Task: Open Card Customer Satisfaction Survey in Board Brand Storytelling and Narrative Development to Workspace CRM Implementation and add a team member Softage.2@softage.net, a label Blue, a checklist Change Management, an attachment from your onedrive, a color Blue and finally, add a card description 'Develop and launch new customer feedback program' and a comment 'Let us approach this task with a sense of urgency and prioritize it accordingly.'. Add a start date 'Jan 06, 1900' with a due date 'Jan 13, 1900'
Action: Mouse moved to (135, 64)
Screenshot: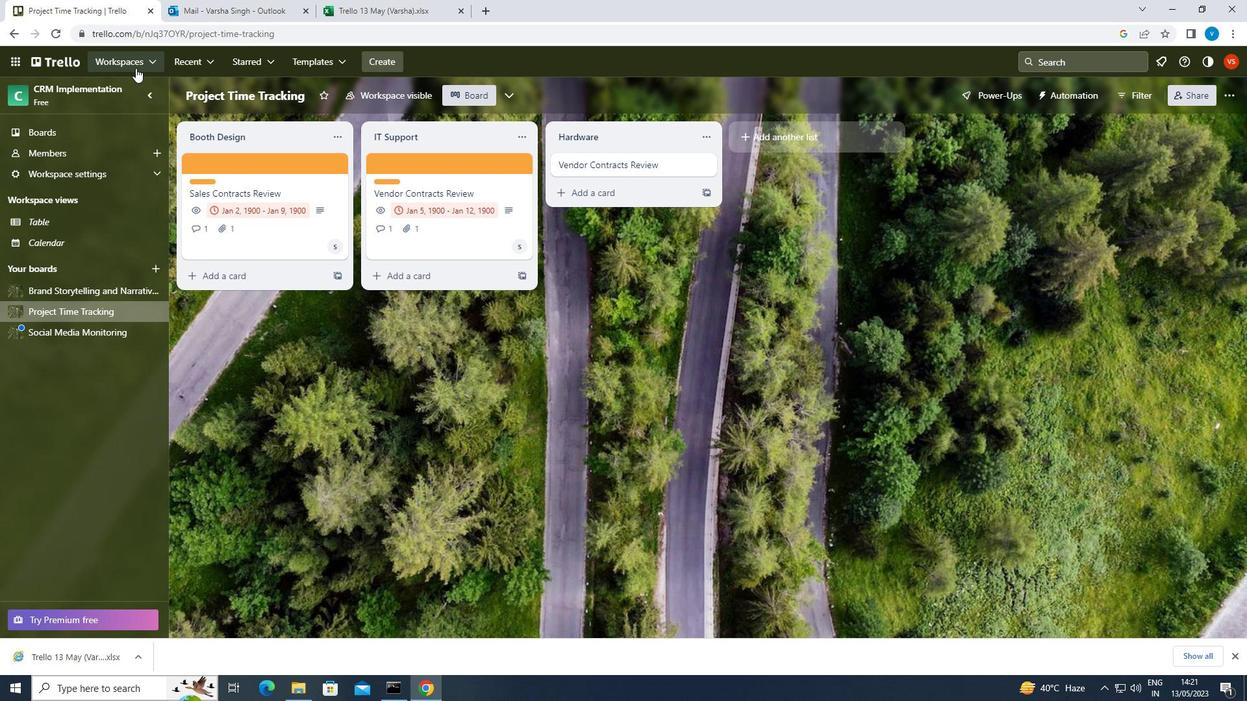 
Action: Mouse pressed left at (135, 64)
Screenshot: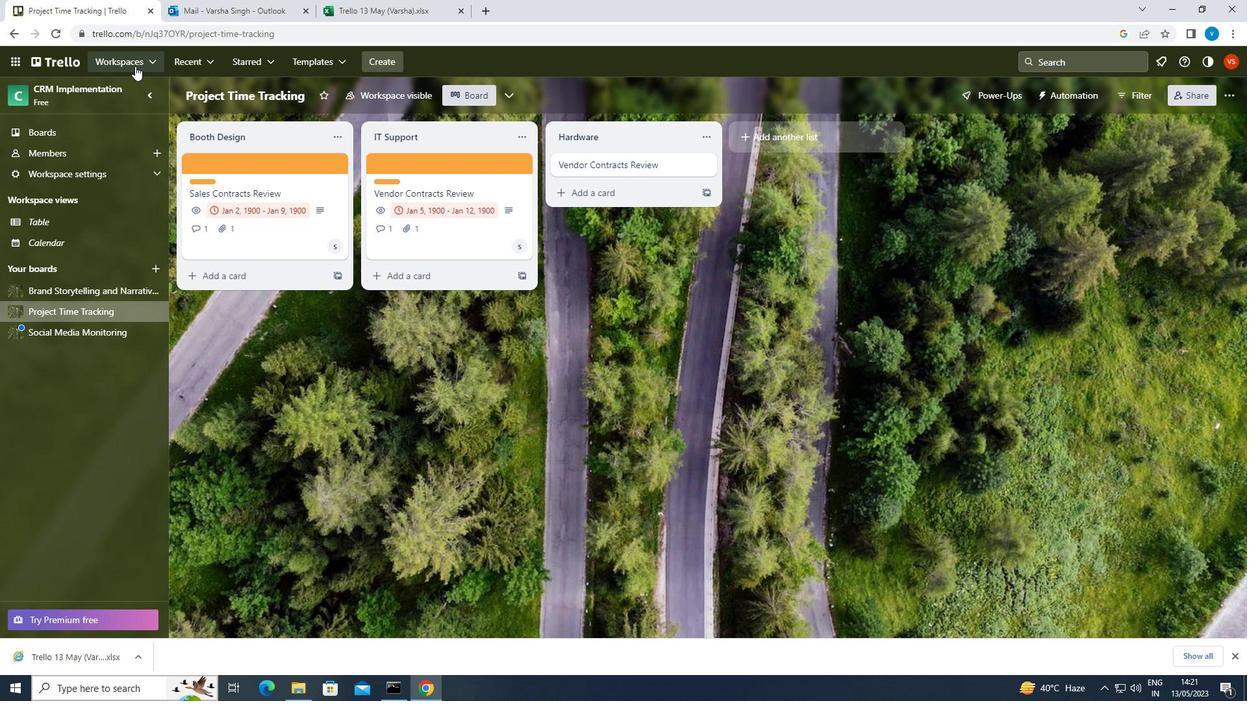 
Action: Mouse moved to (144, 478)
Screenshot: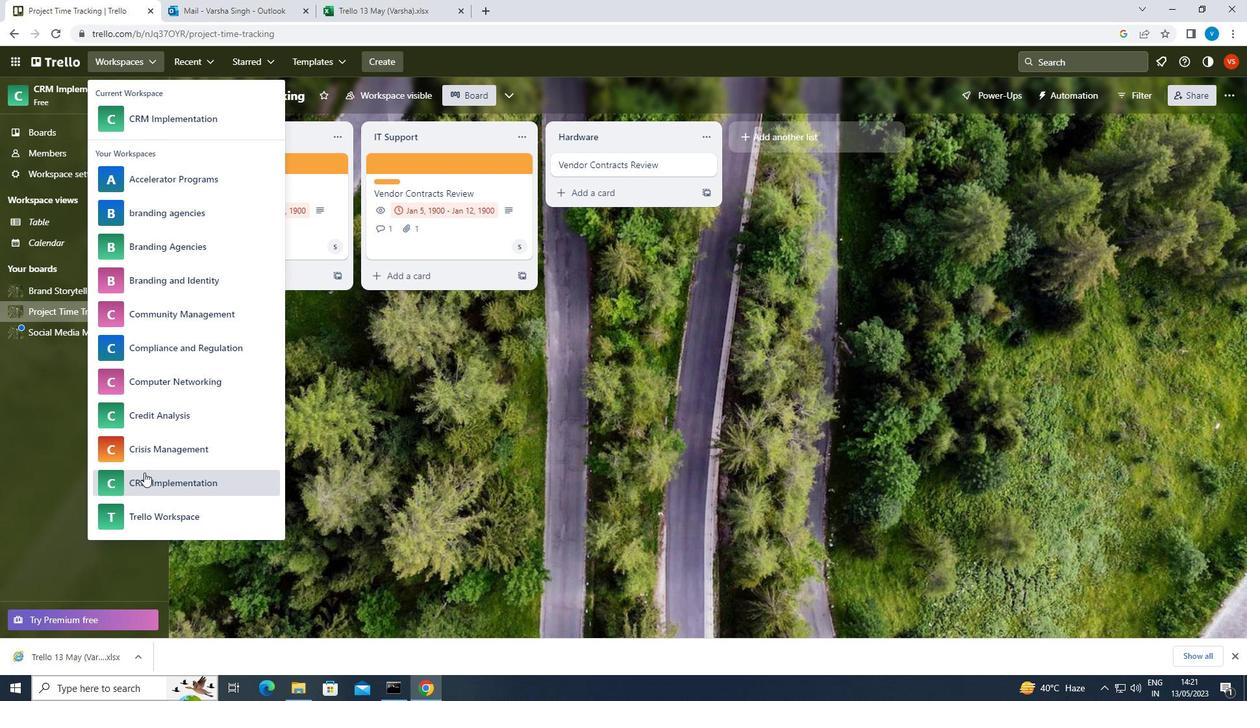 
Action: Mouse pressed left at (144, 478)
Screenshot: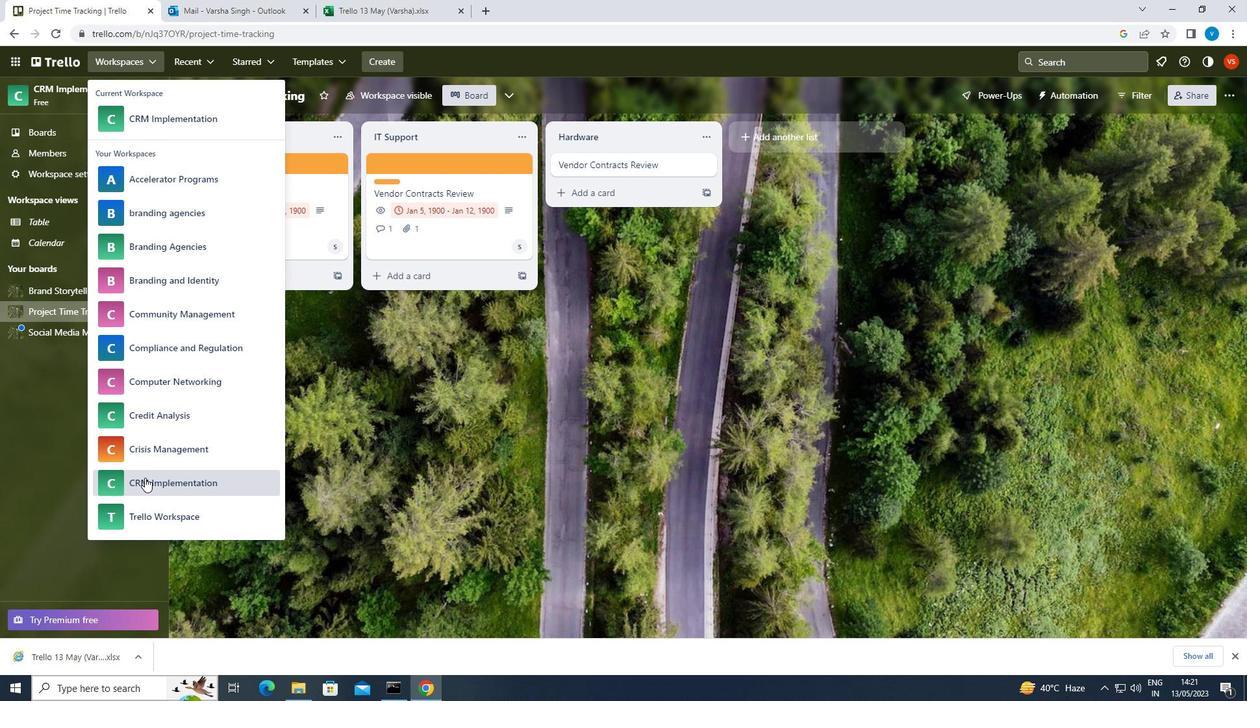 
Action: Mouse moved to (928, 546)
Screenshot: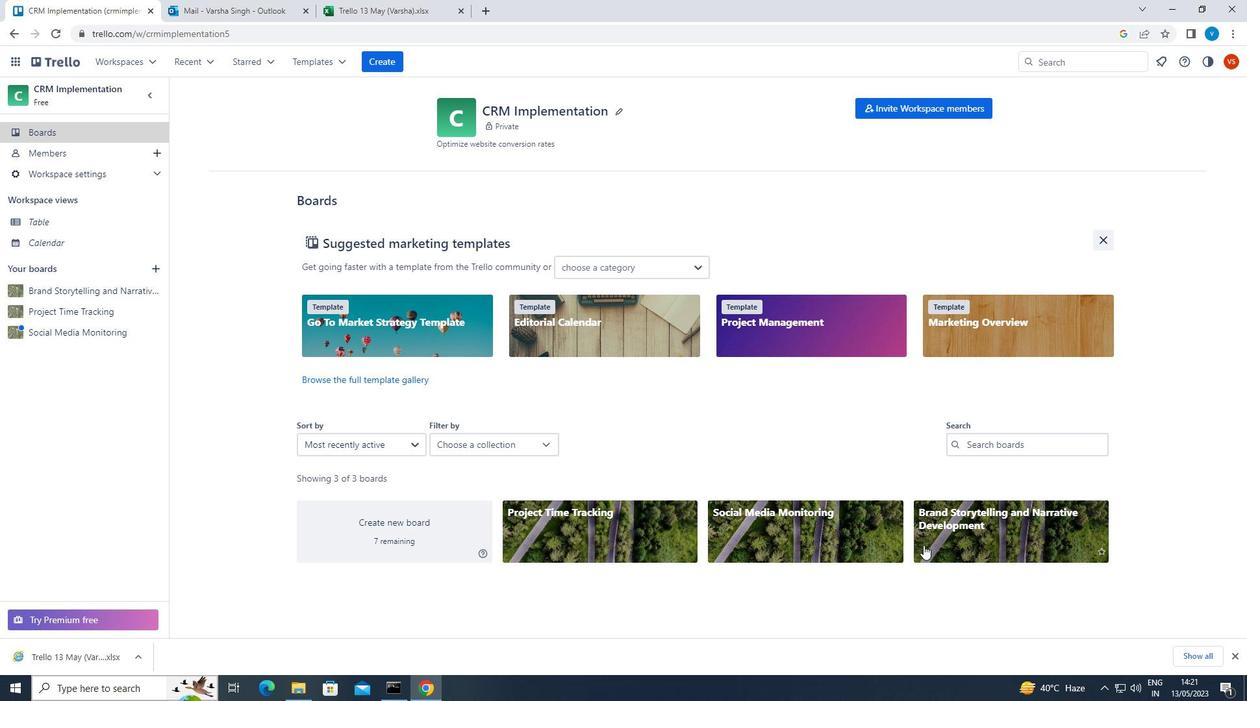 
Action: Mouse pressed left at (928, 546)
Screenshot: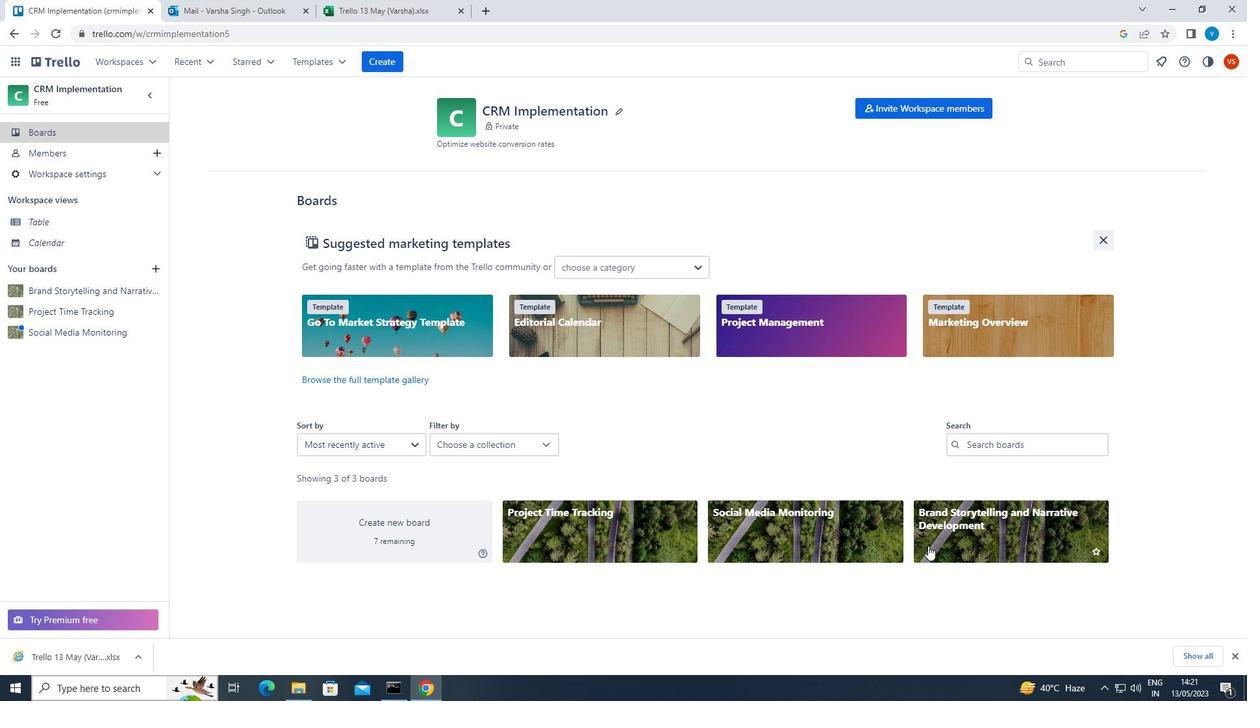 
Action: Mouse moved to (446, 159)
Screenshot: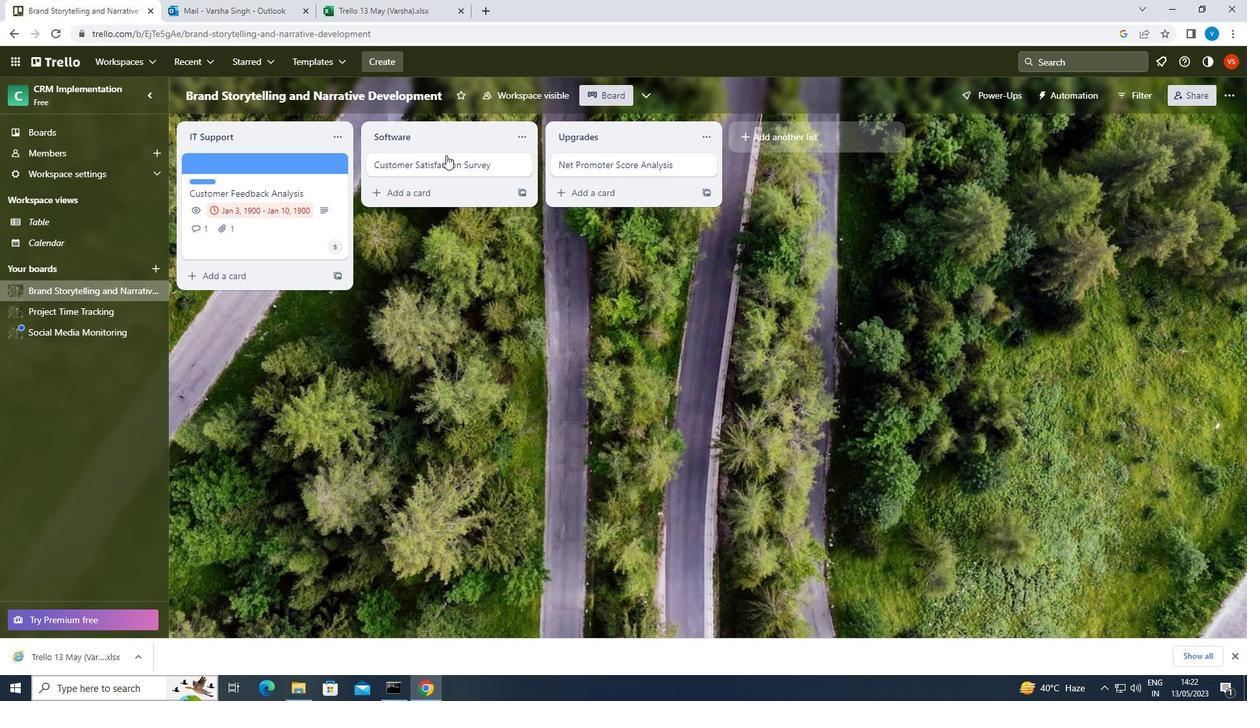 
Action: Mouse pressed left at (446, 159)
Screenshot: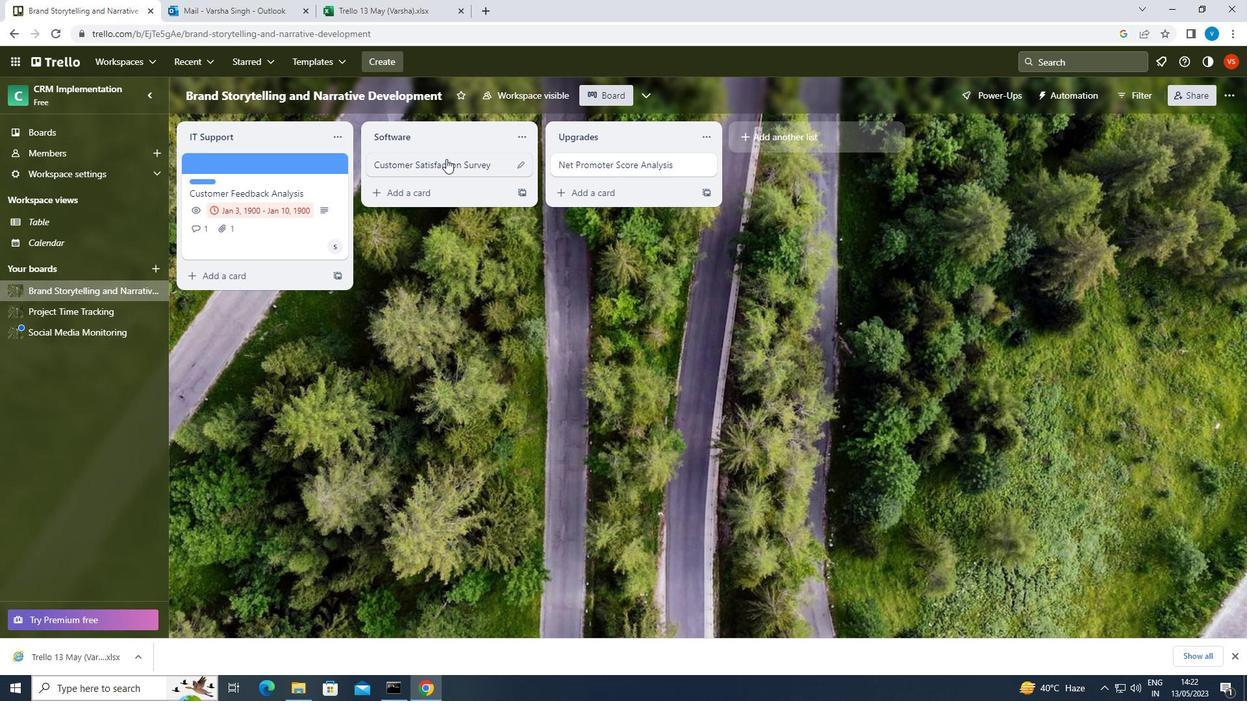 
Action: Mouse moved to (775, 209)
Screenshot: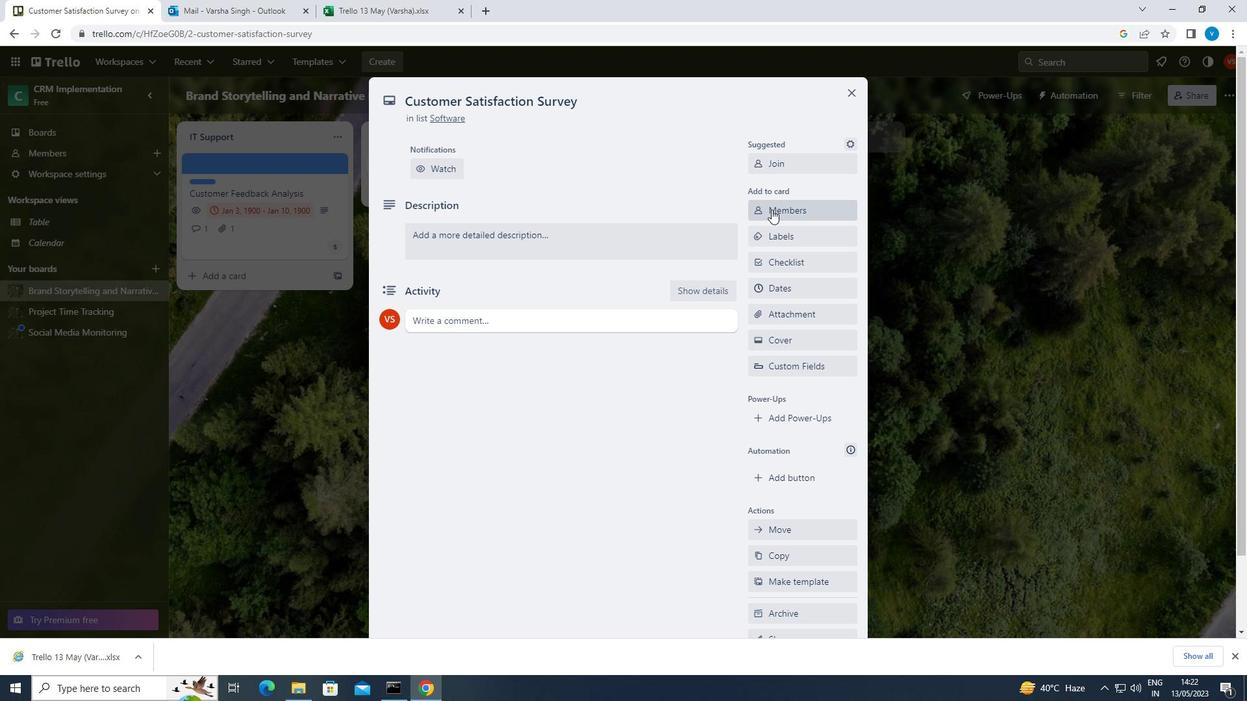 
Action: Mouse pressed left at (775, 209)
Screenshot: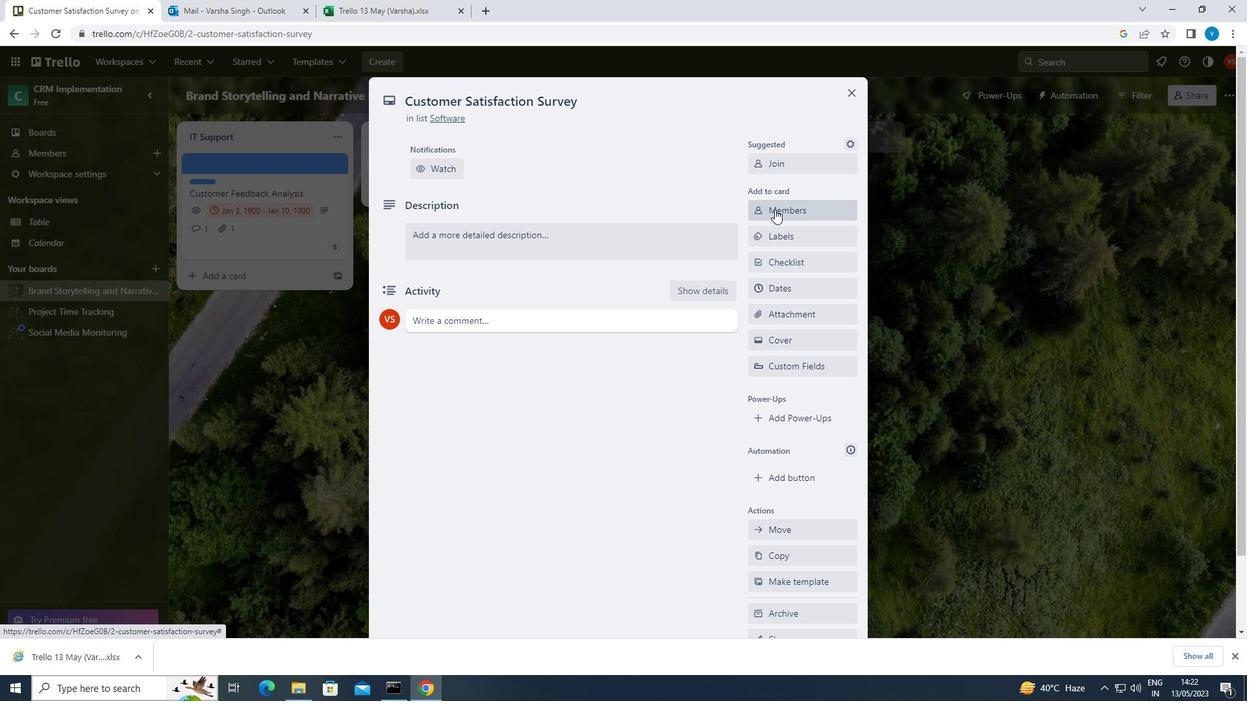 
Action: Key pressed <Key.shift>SOFTAGE.2<Key.shift>@SOFTAGE.NET
Screenshot: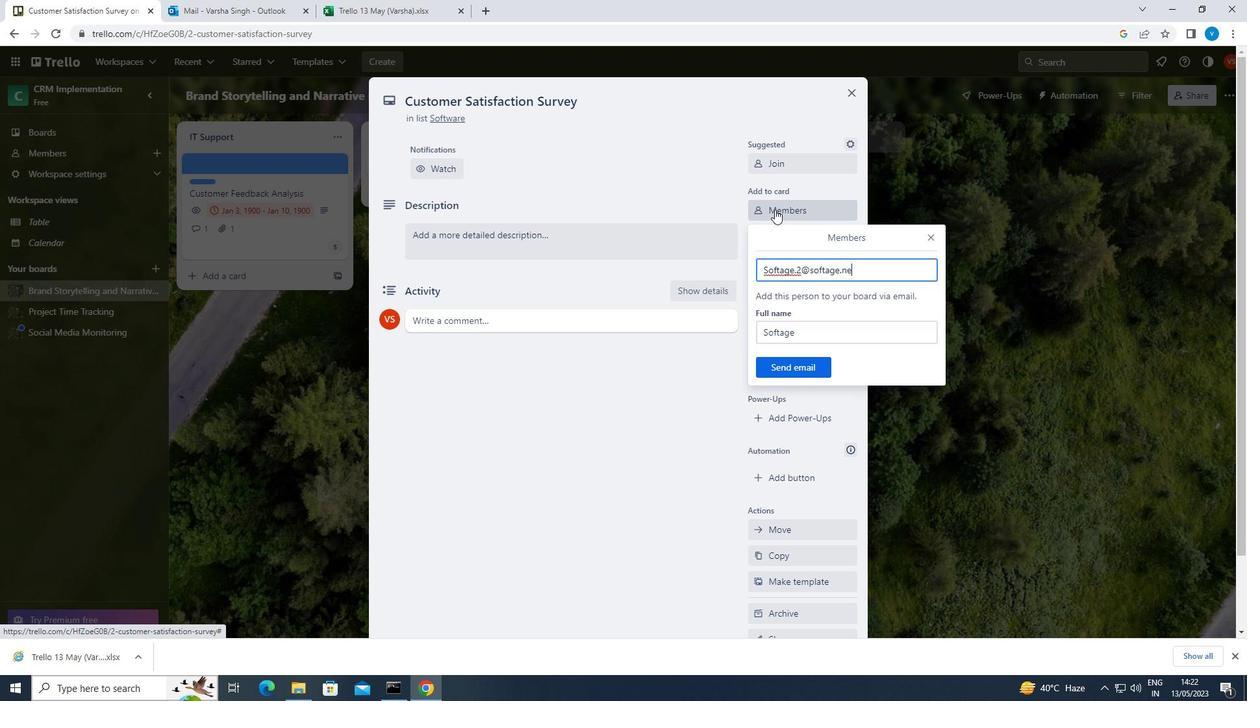 
Action: Mouse moved to (791, 363)
Screenshot: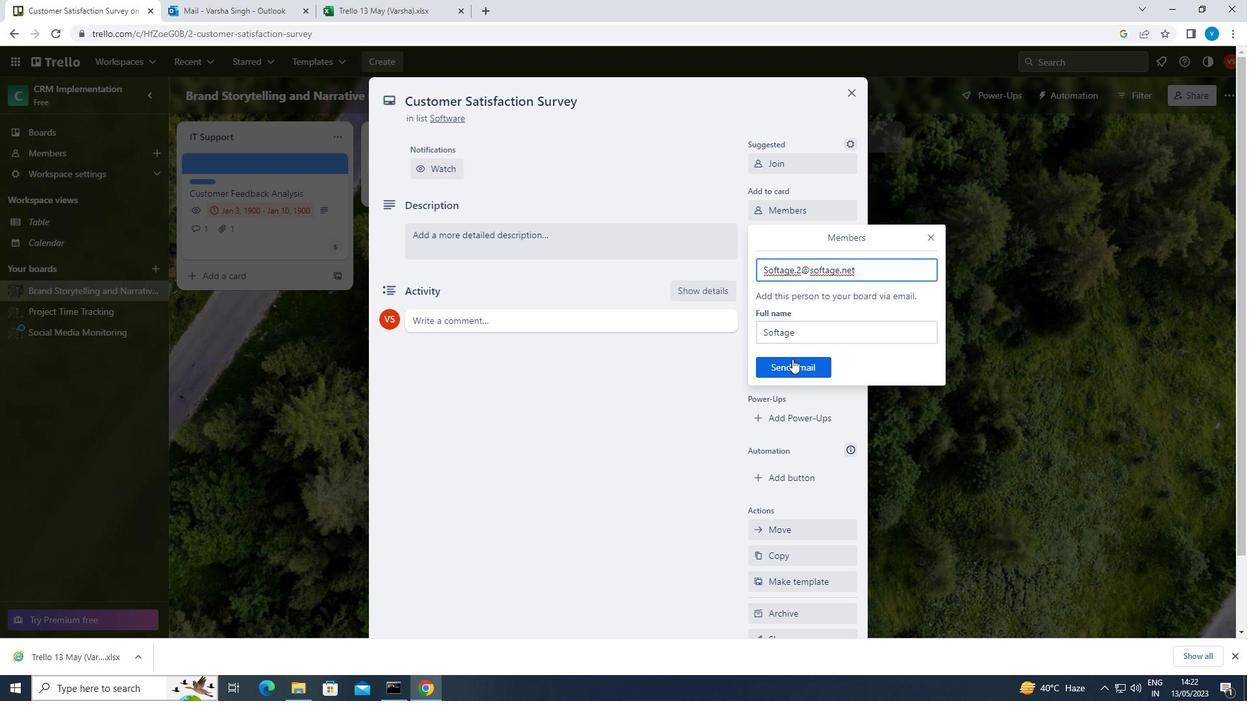 
Action: Mouse pressed left at (791, 363)
Screenshot: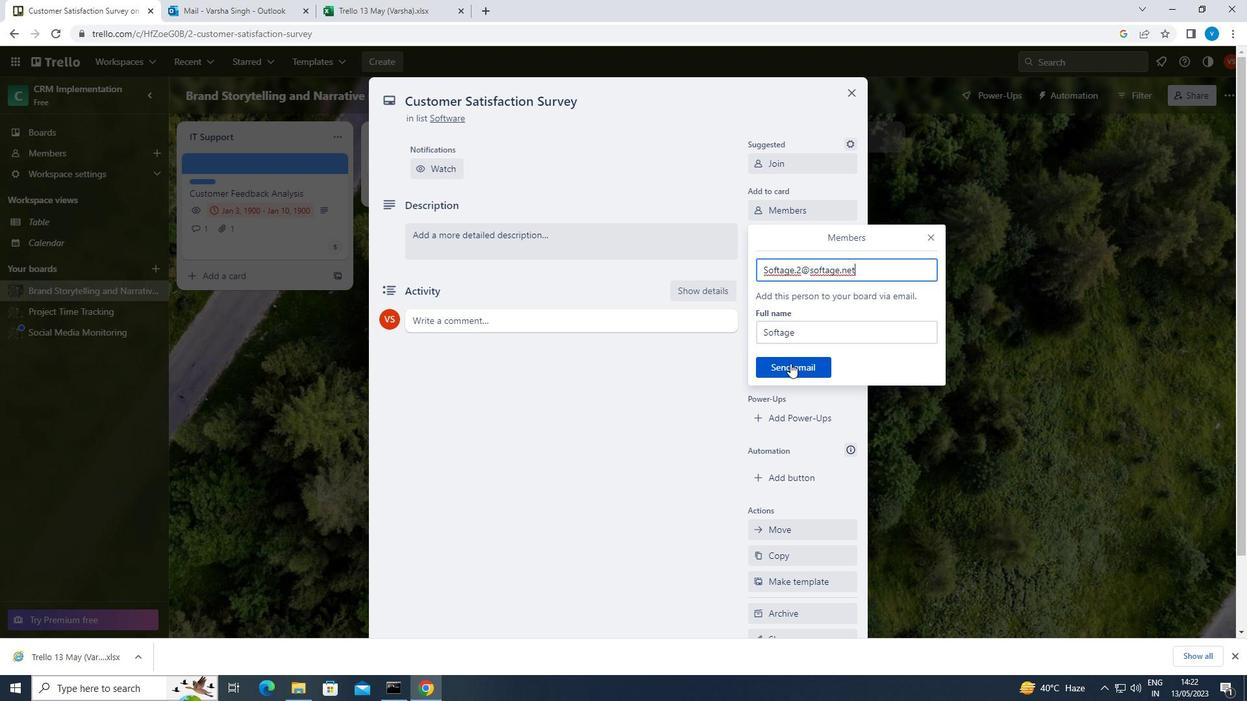 
Action: Mouse moved to (806, 235)
Screenshot: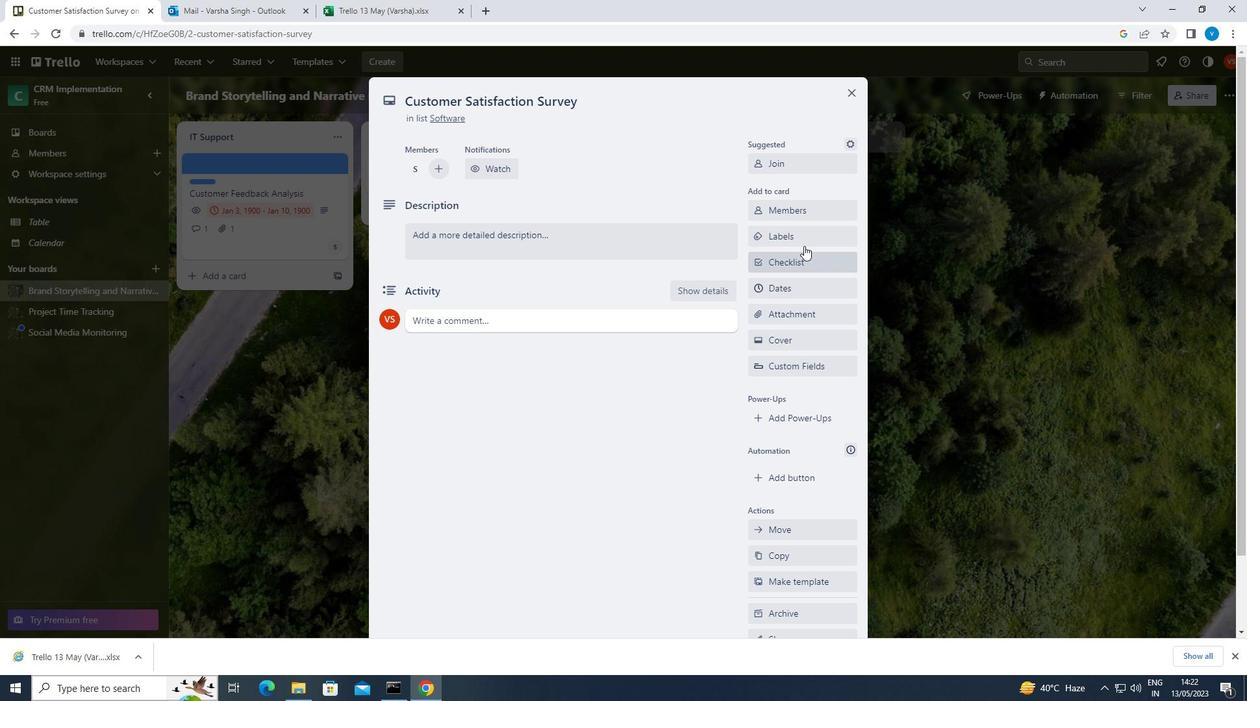
Action: Mouse pressed left at (806, 235)
Screenshot: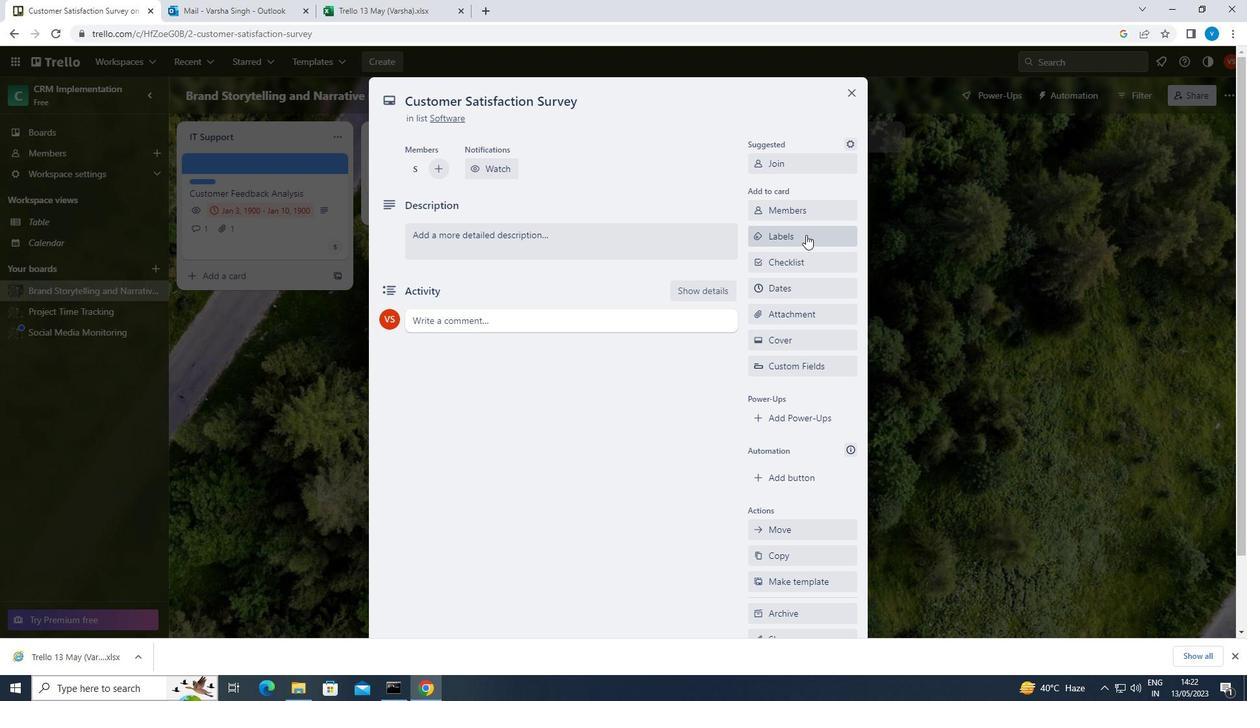 
Action: Mouse moved to (817, 451)
Screenshot: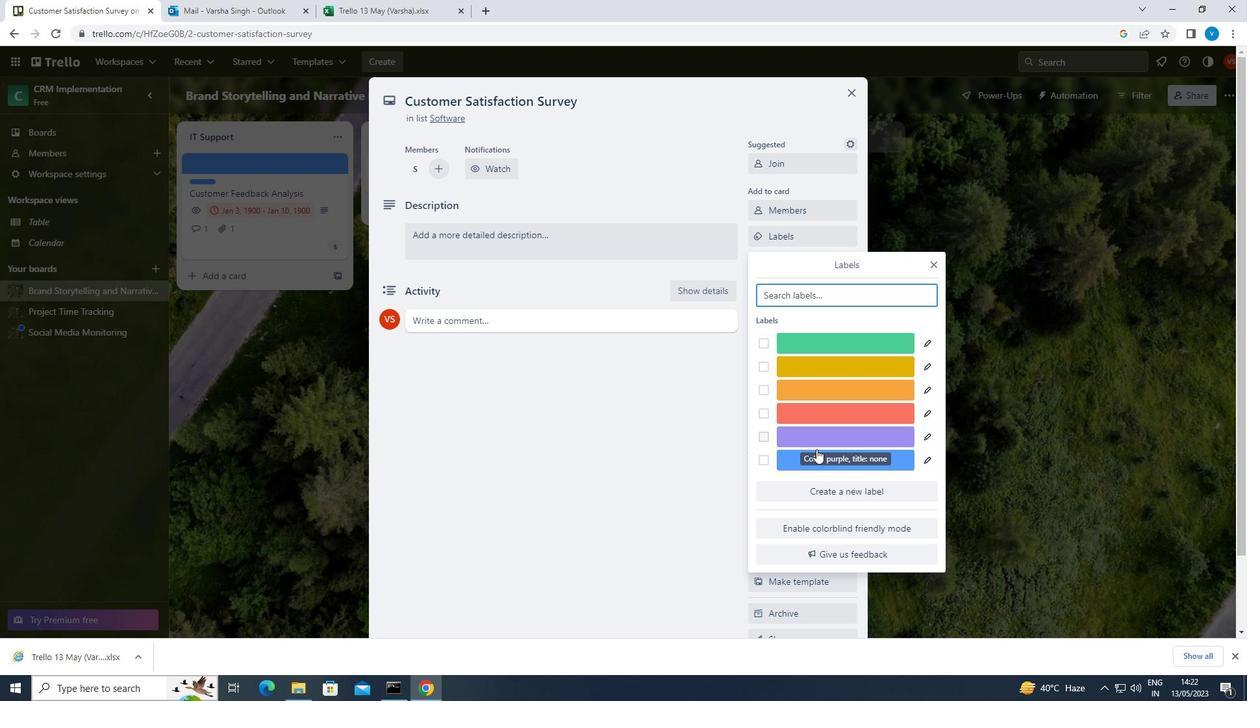 
Action: Mouse pressed left at (817, 451)
Screenshot: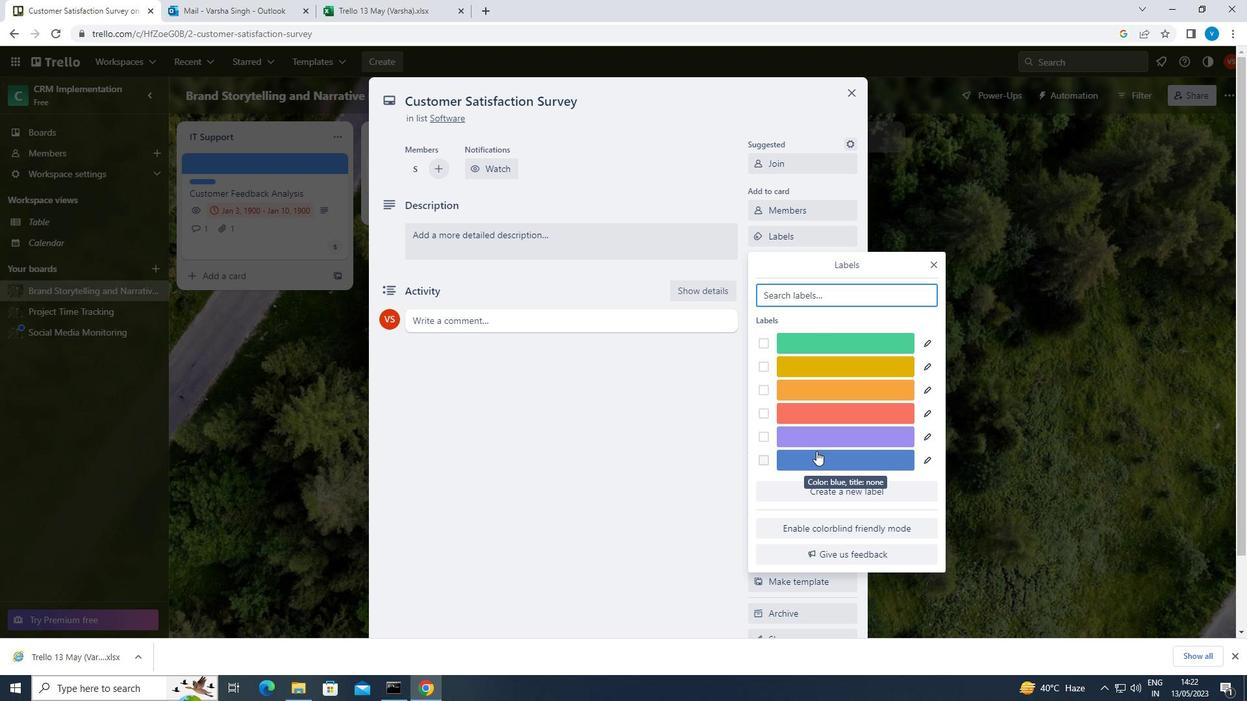 
Action: Mouse moved to (931, 268)
Screenshot: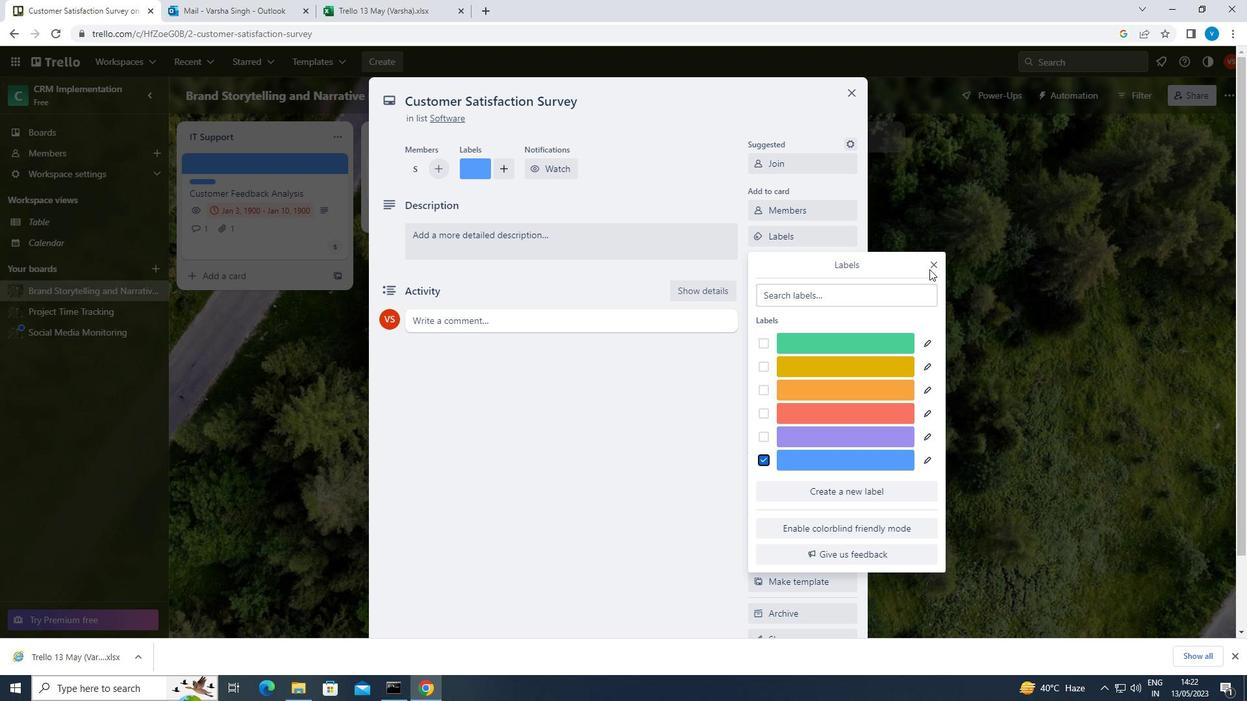 
Action: Mouse pressed left at (931, 268)
Screenshot: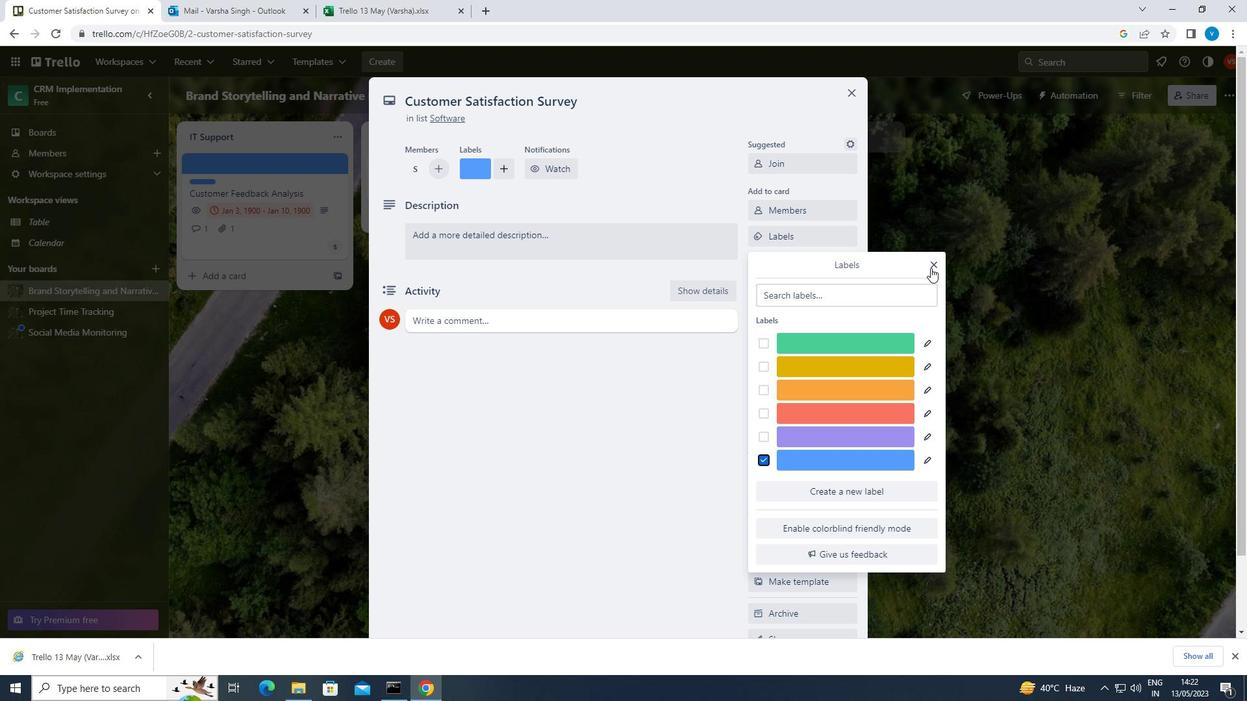 
Action: Mouse moved to (833, 259)
Screenshot: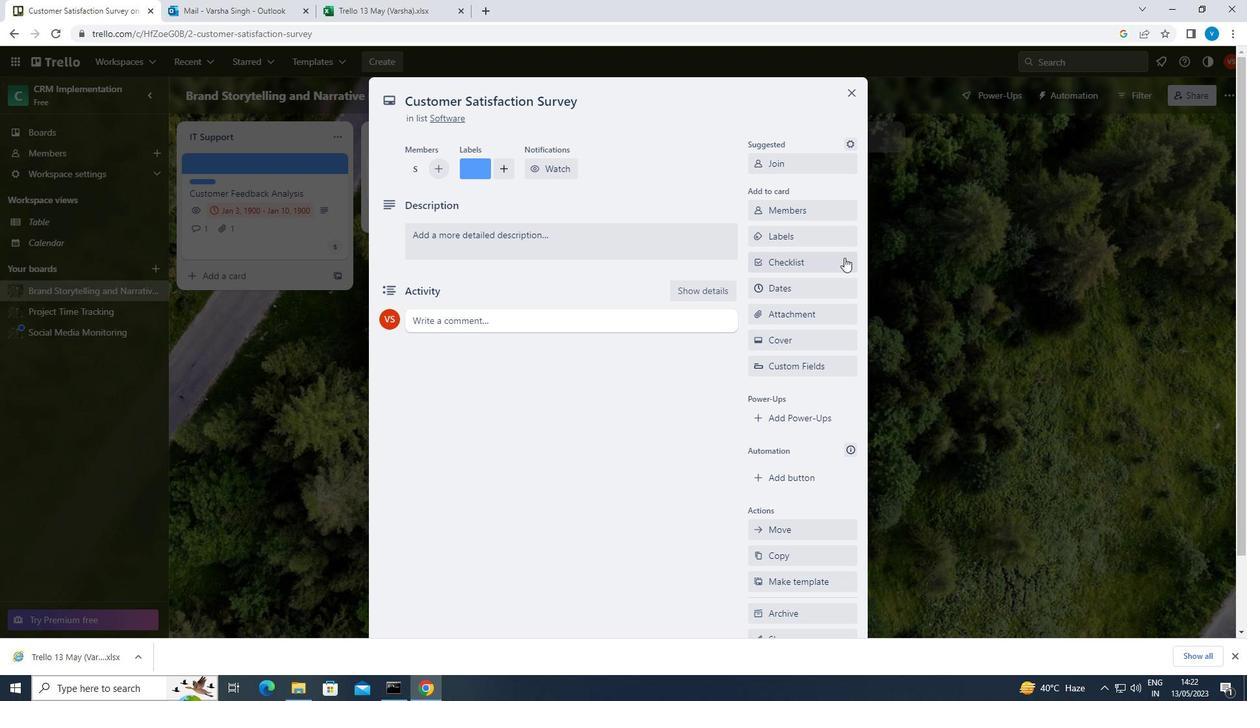 
Action: Mouse pressed left at (833, 259)
Screenshot: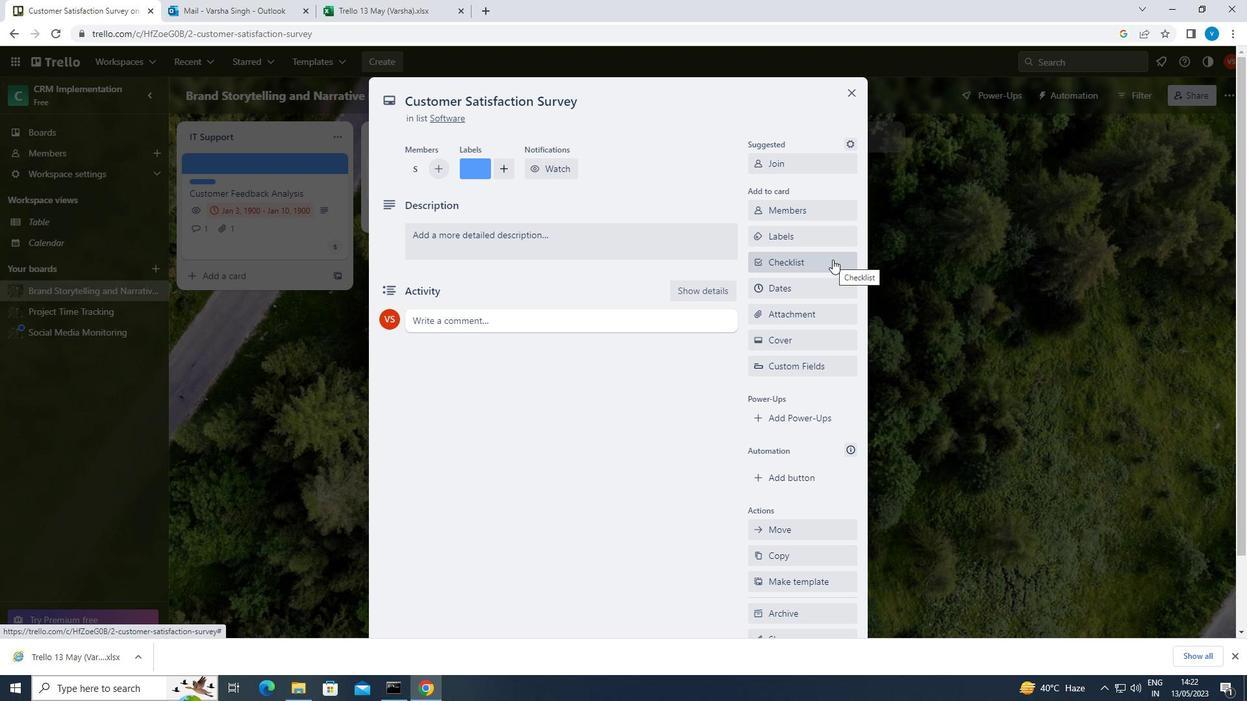 
Action: Mouse moved to (821, 334)
Screenshot: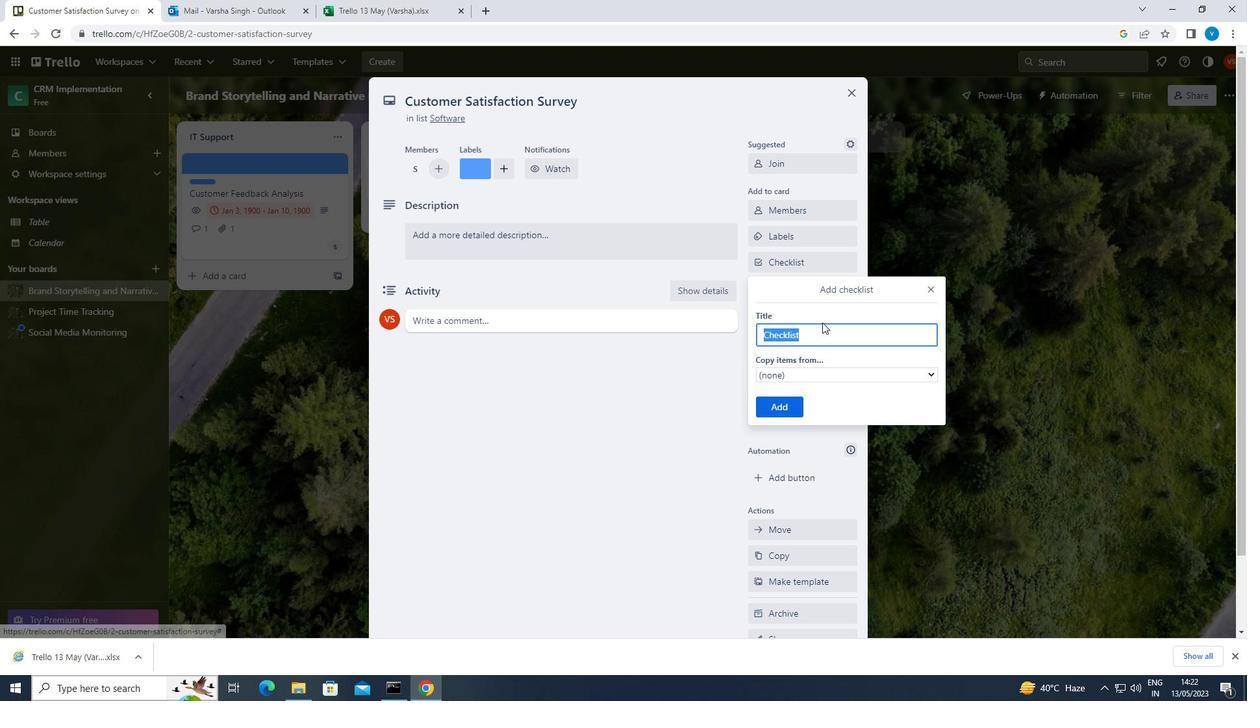 
Action: Key pressed <Key.shift>CHANGE<Key.space><Key.shift><Key.shift><Key.shift><Key.shift>MANAGEMENT
Screenshot: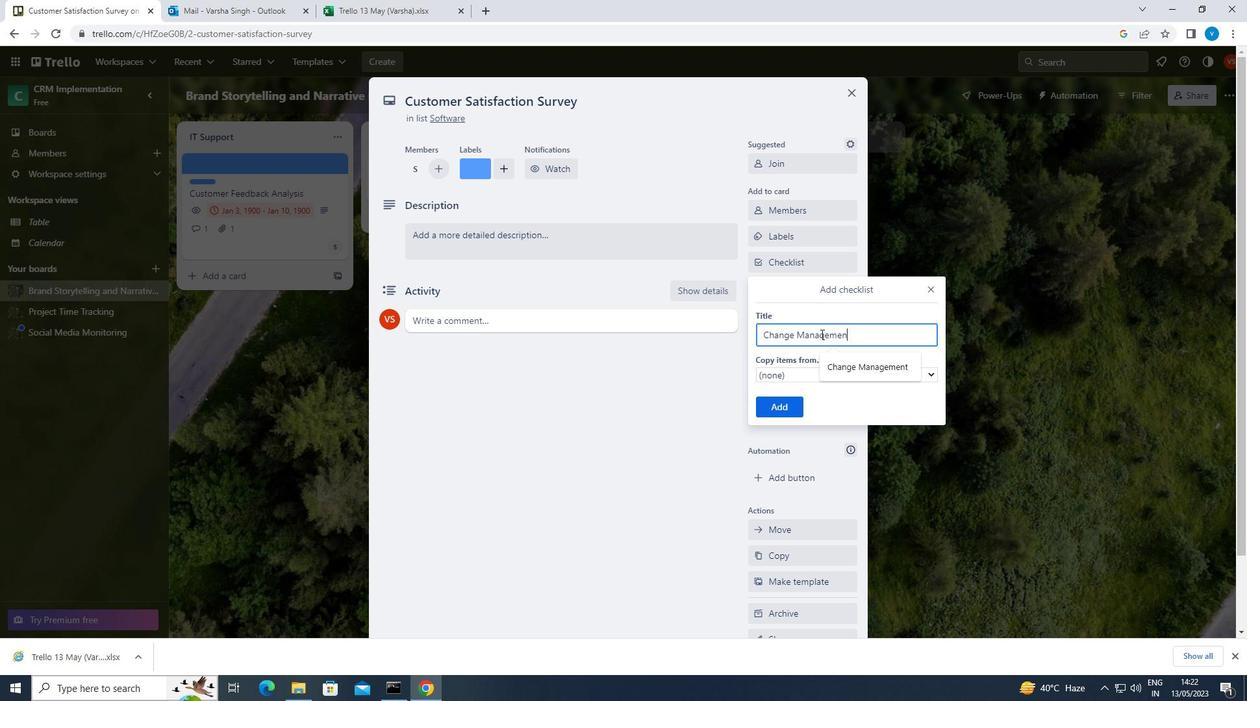 
Action: Mouse moved to (789, 400)
Screenshot: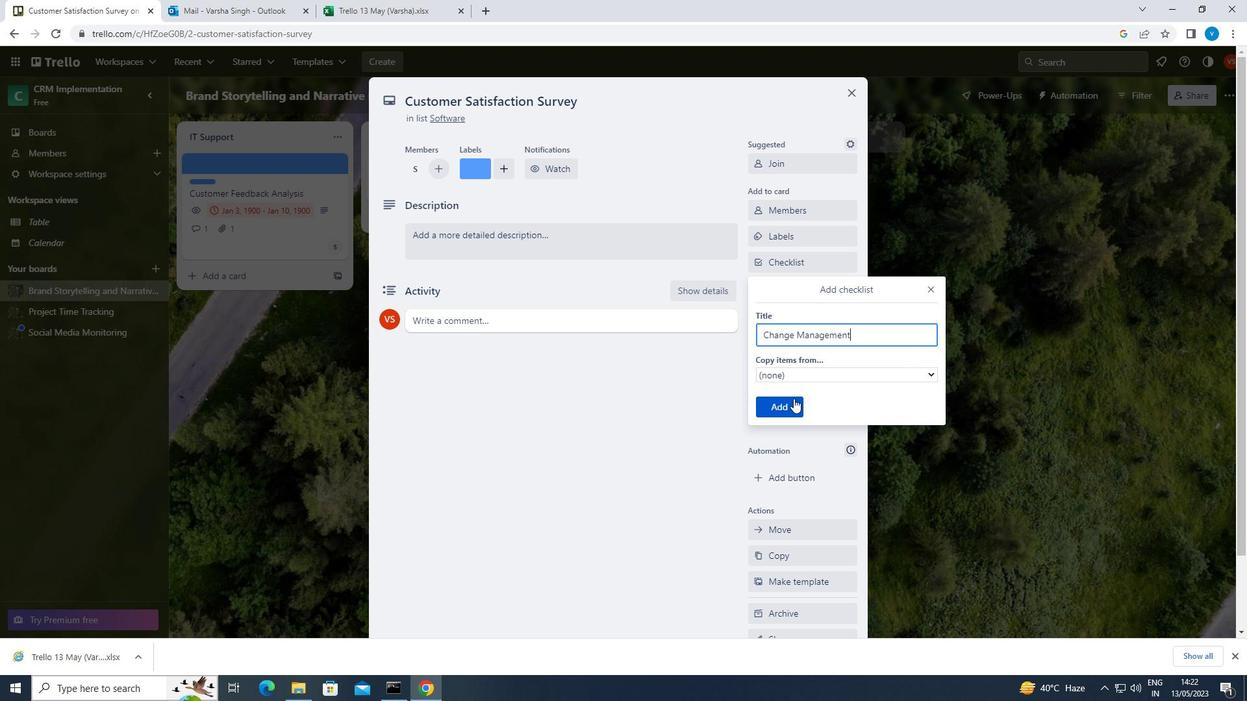 
Action: Mouse pressed left at (789, 400)
Screenshot: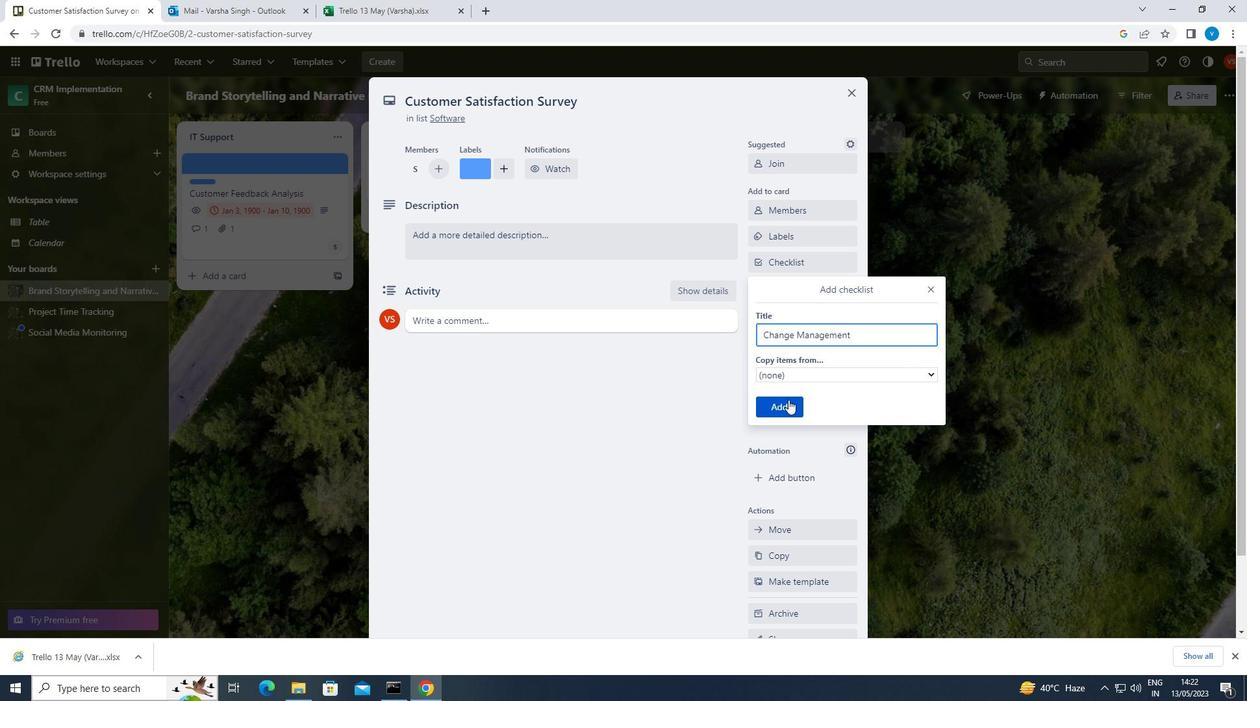 
Action: Mouse moved to (808, 317)
Screenshot: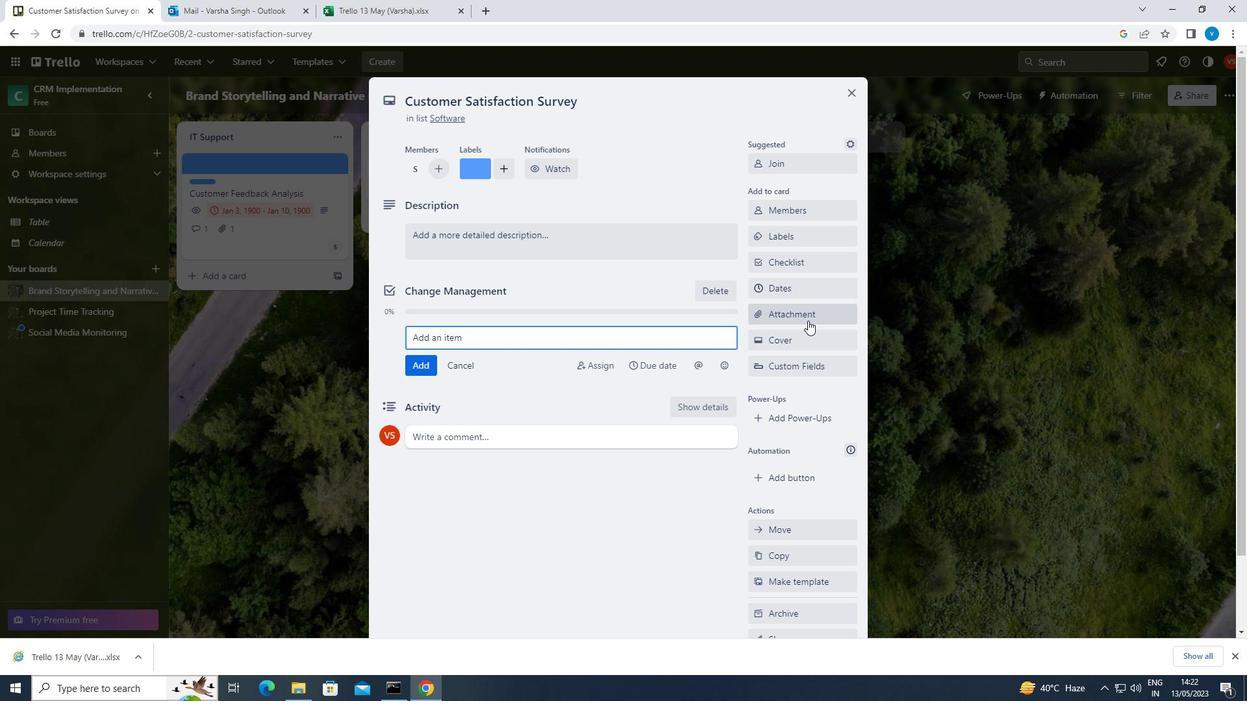 
Action: Mouse pressed left at (808, 317)
Screenshot: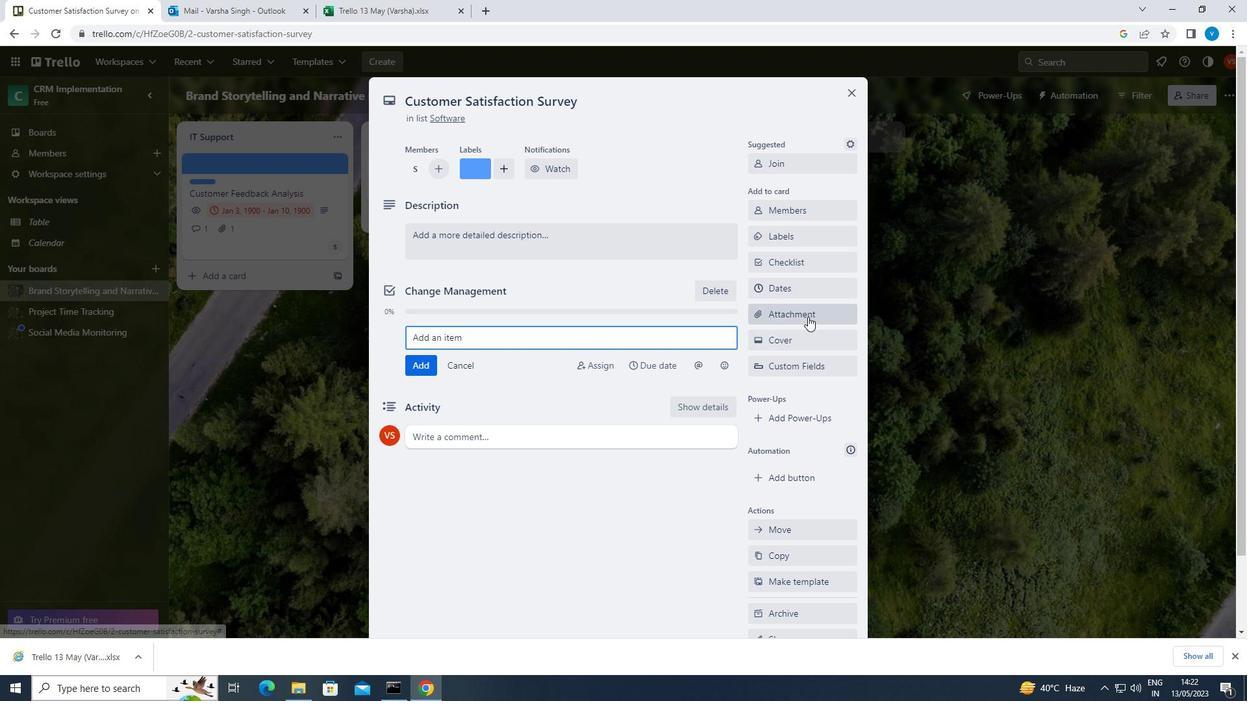 
Action: Mouse moved to (783, 469)
Screenshot: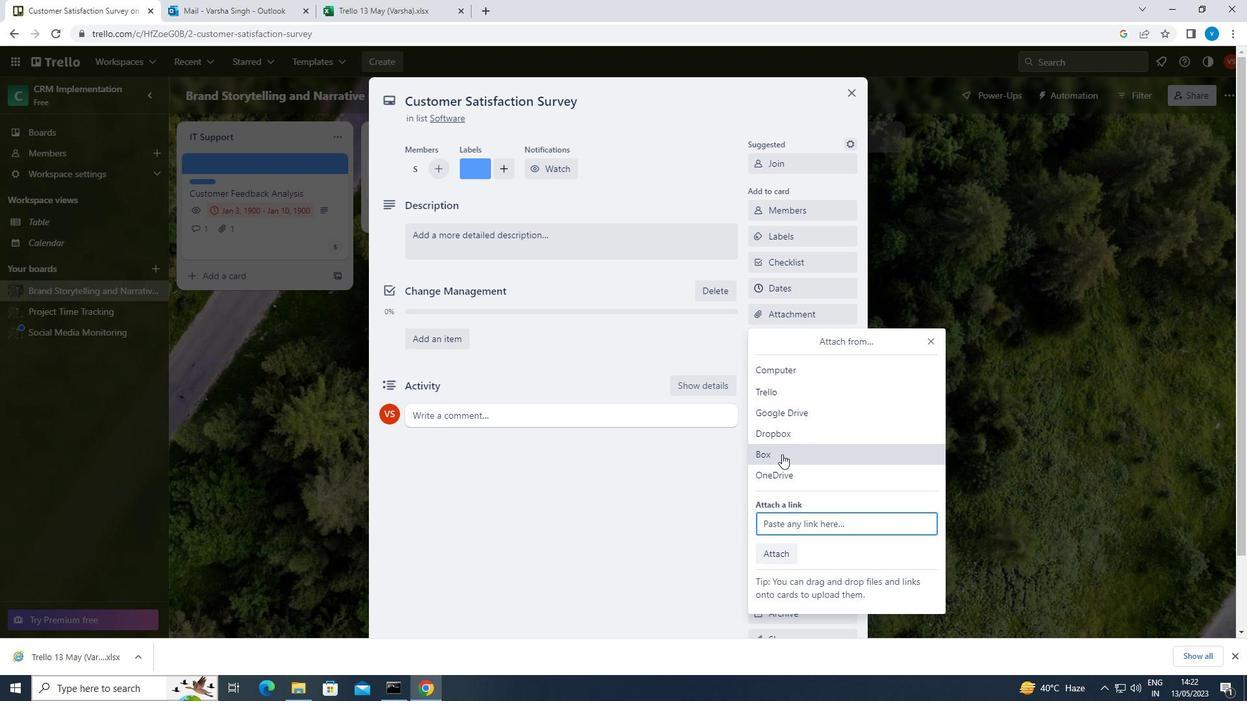 
Action: Mouse pressed left at (783, 469)
Screenshot: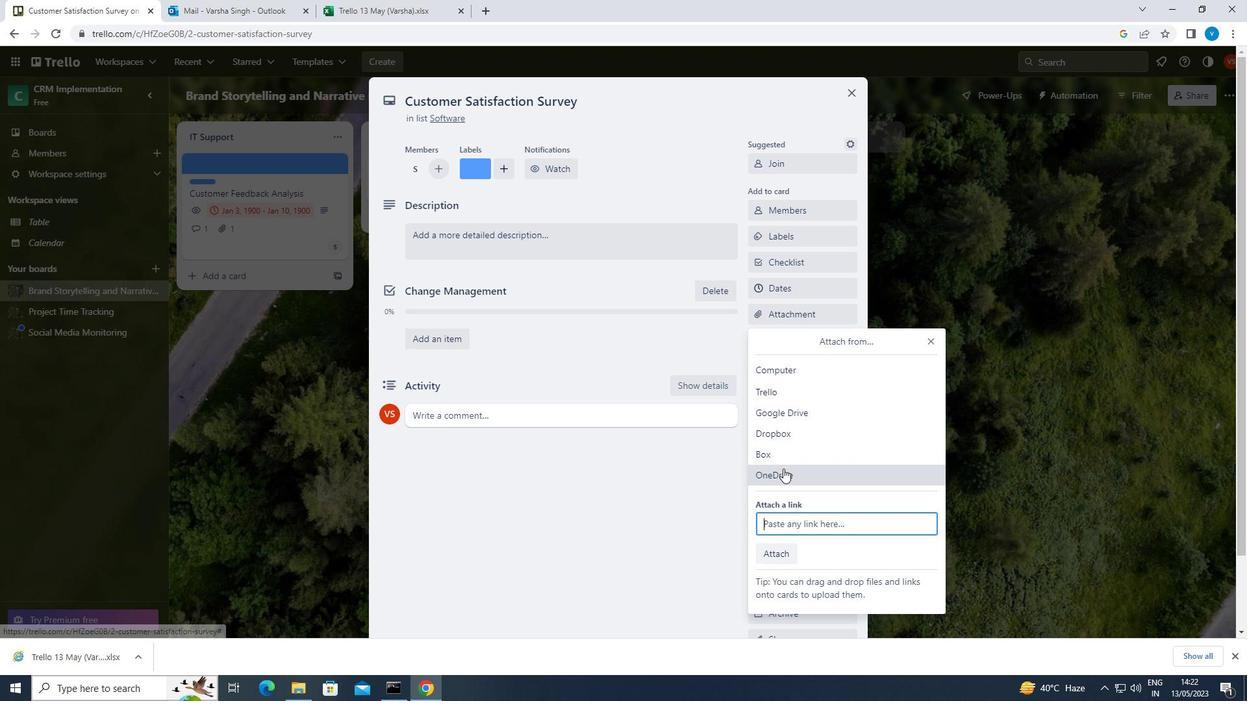 
Action: Mouse moved to (538, 261)
Screenshot: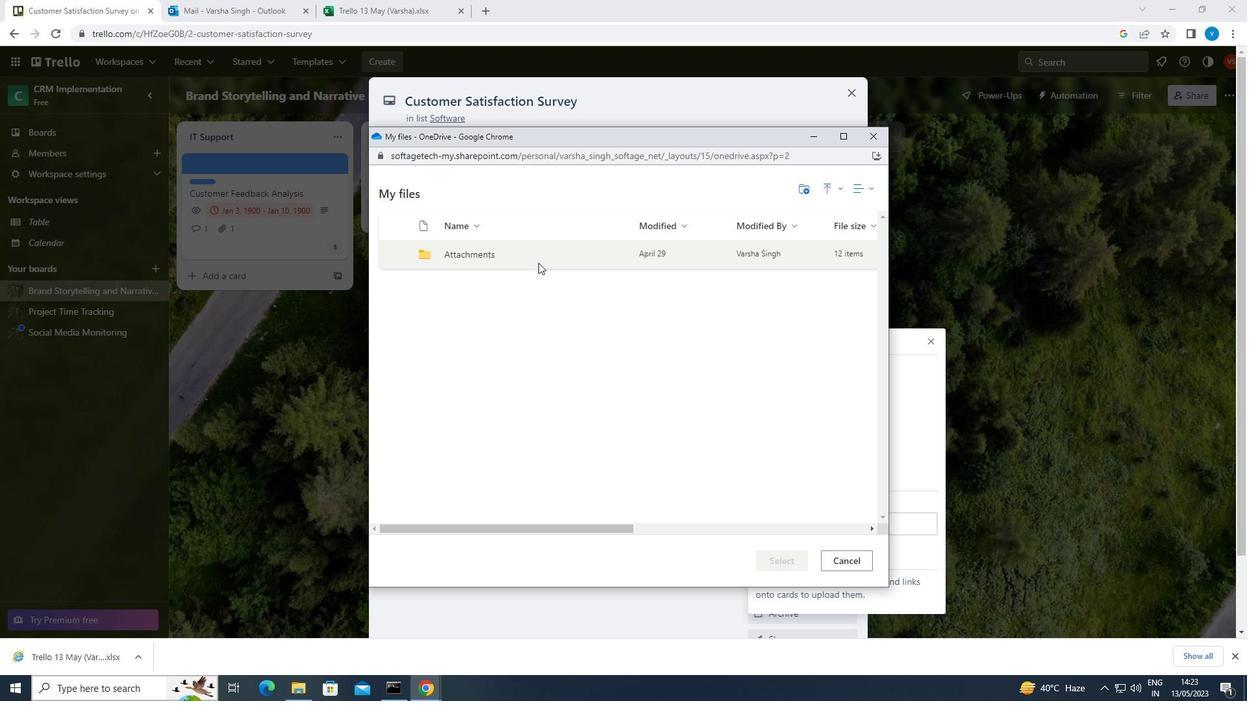 
Action: Mouse pressed left at (538, 261)
Screenshot: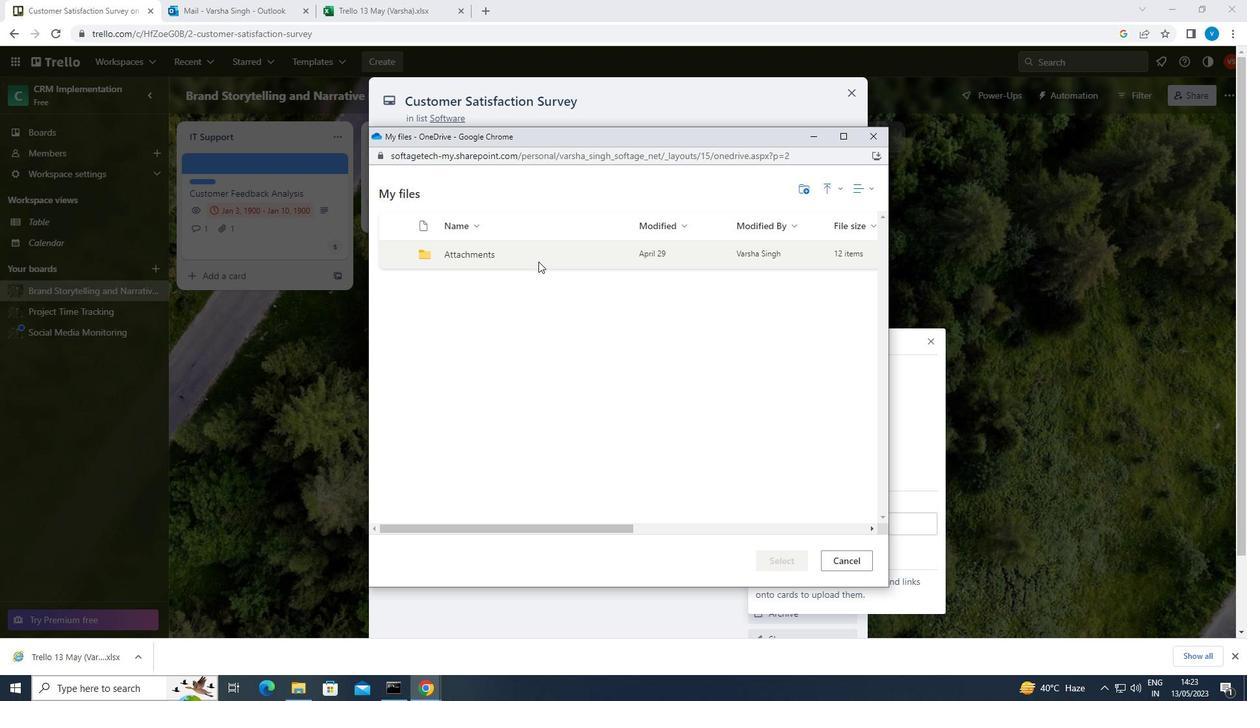 
Action: Mouse moved to (504, 256)
Screenshot: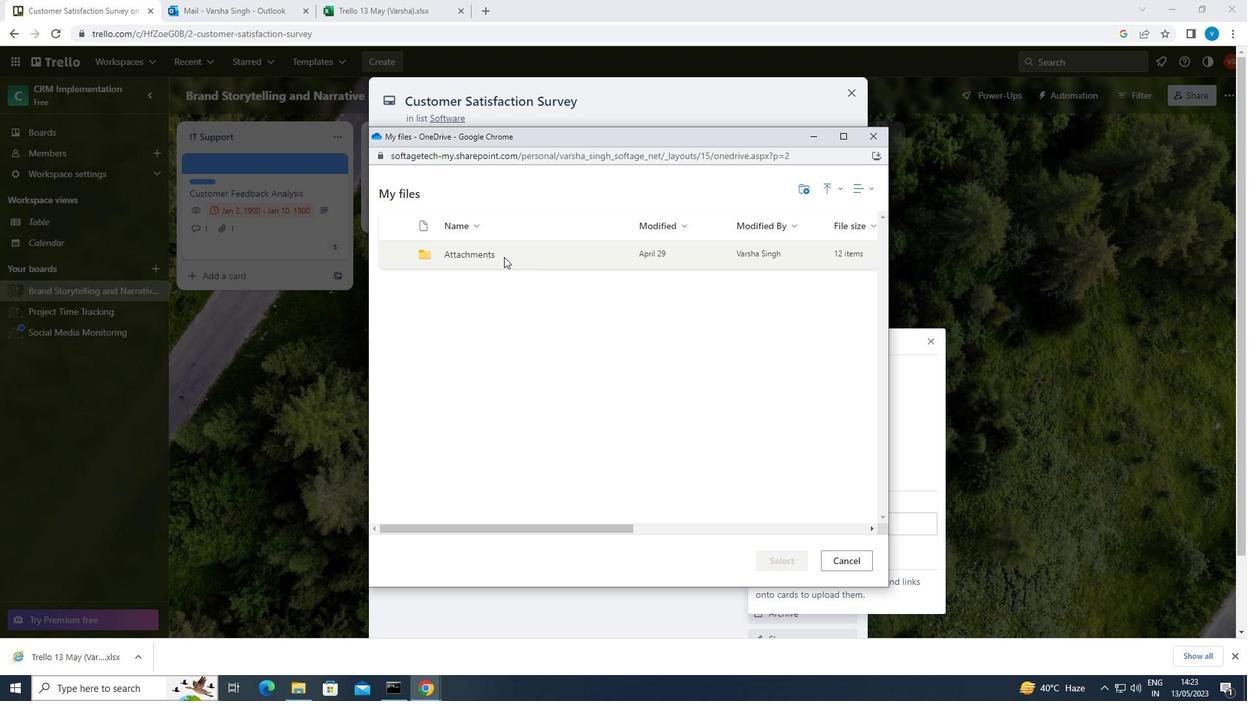 
Action: Mouse pressed left at (504, 256)
Screenshot: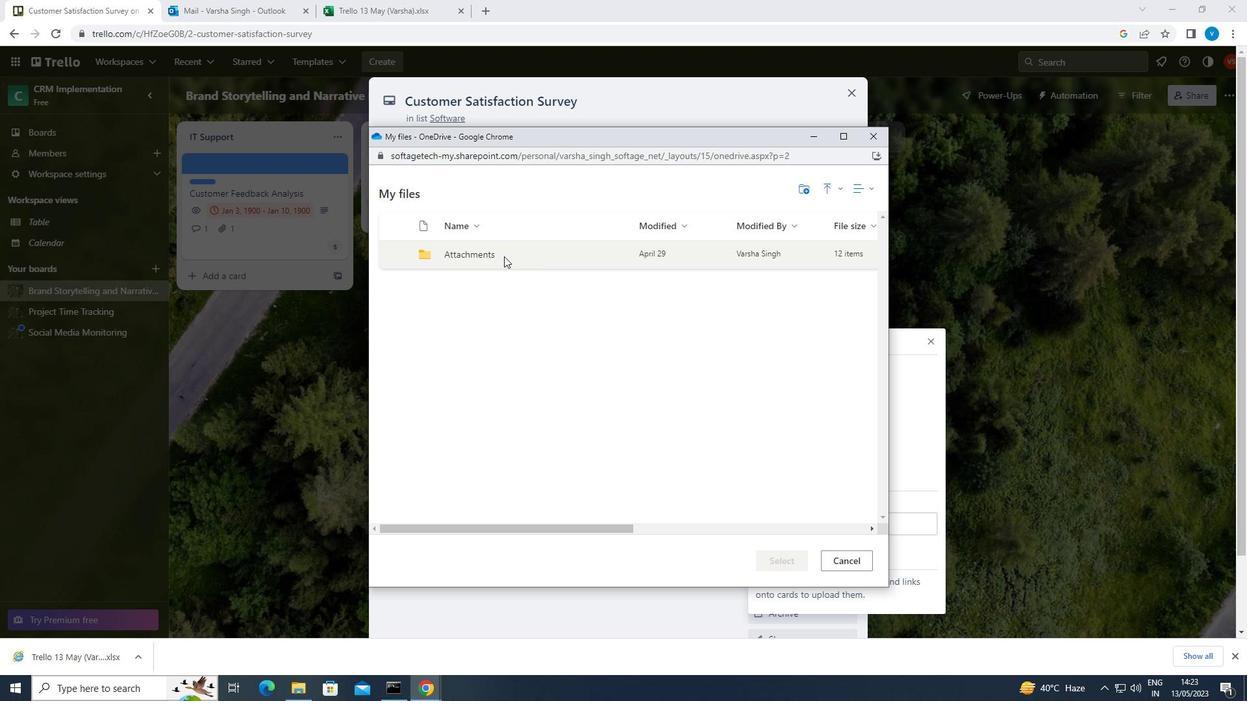 
Action: Mouse moved to (659, 255)
Screenshot: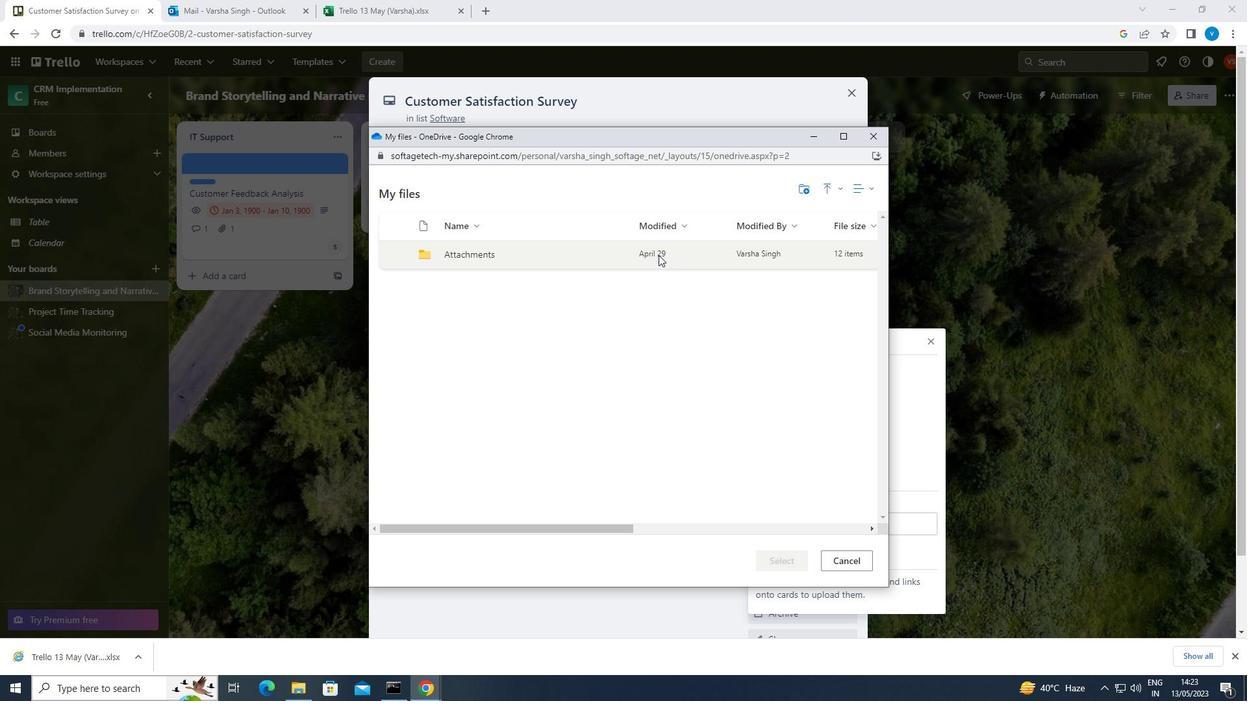 
Action: Mouse pressed left at (659, 255)
Screenshot: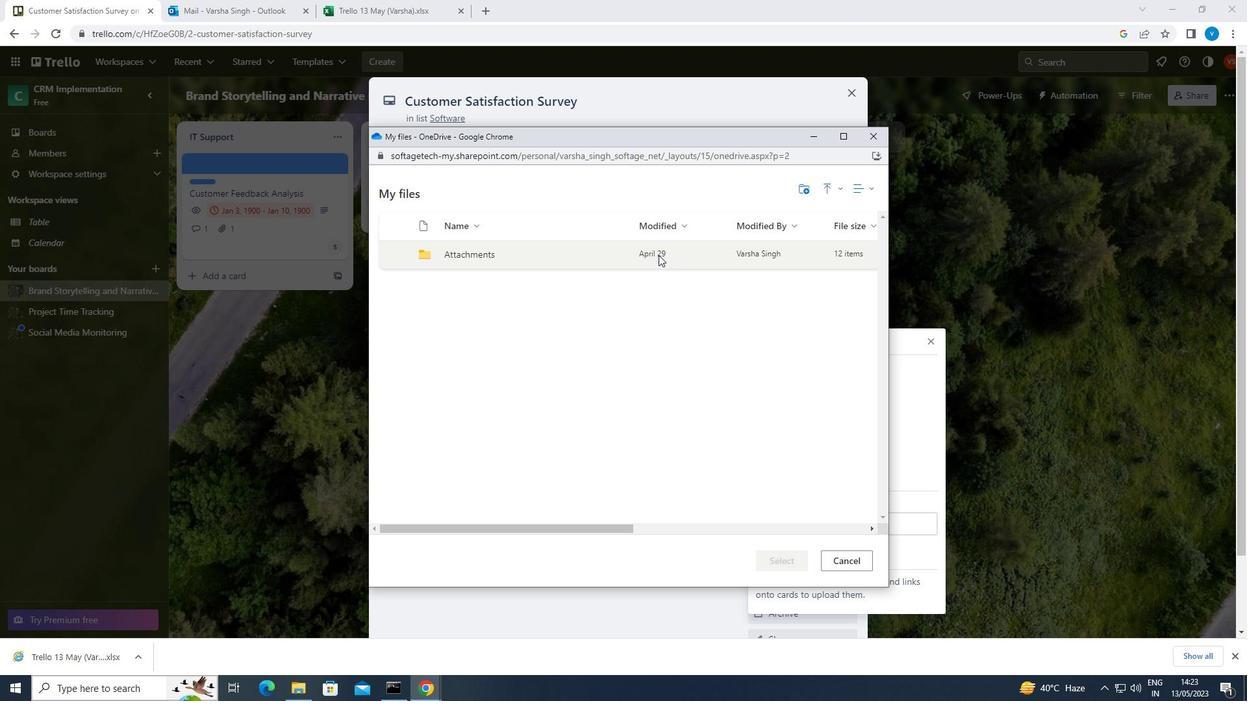 
Action: Mouse moved to (659, 254)
Screenshot: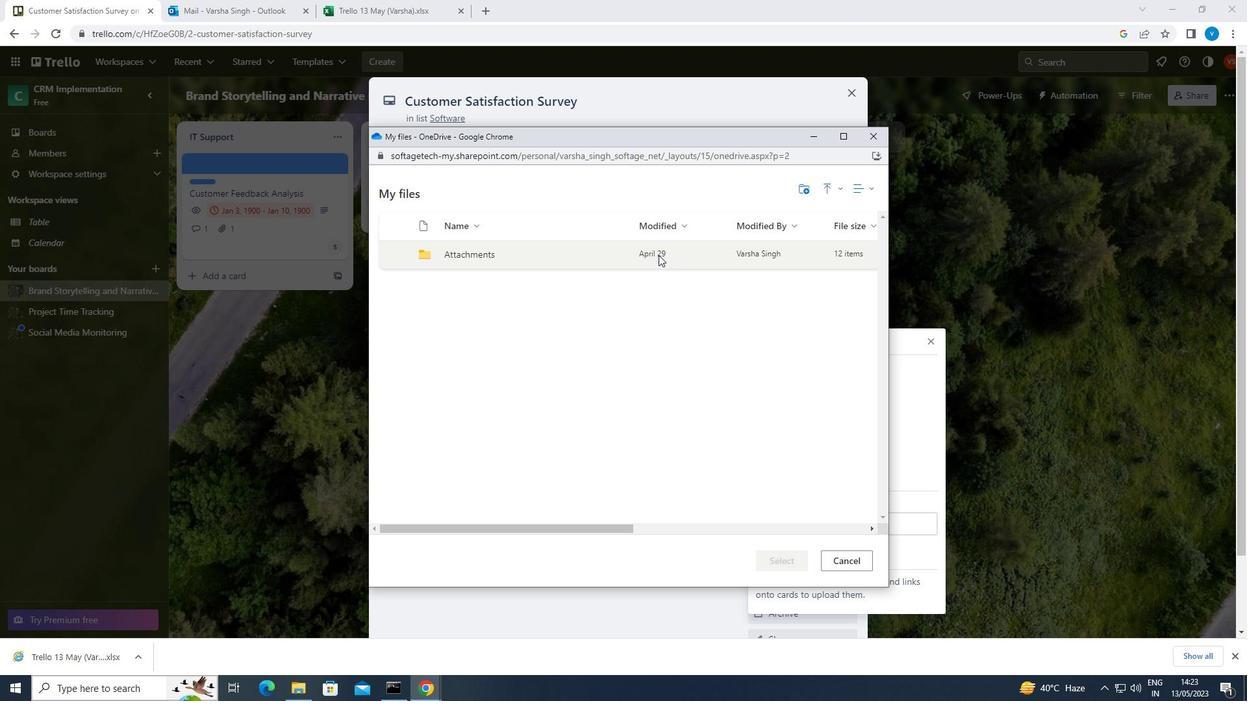 
Action: Mouse pressed left at (659, 254)
Screenshot: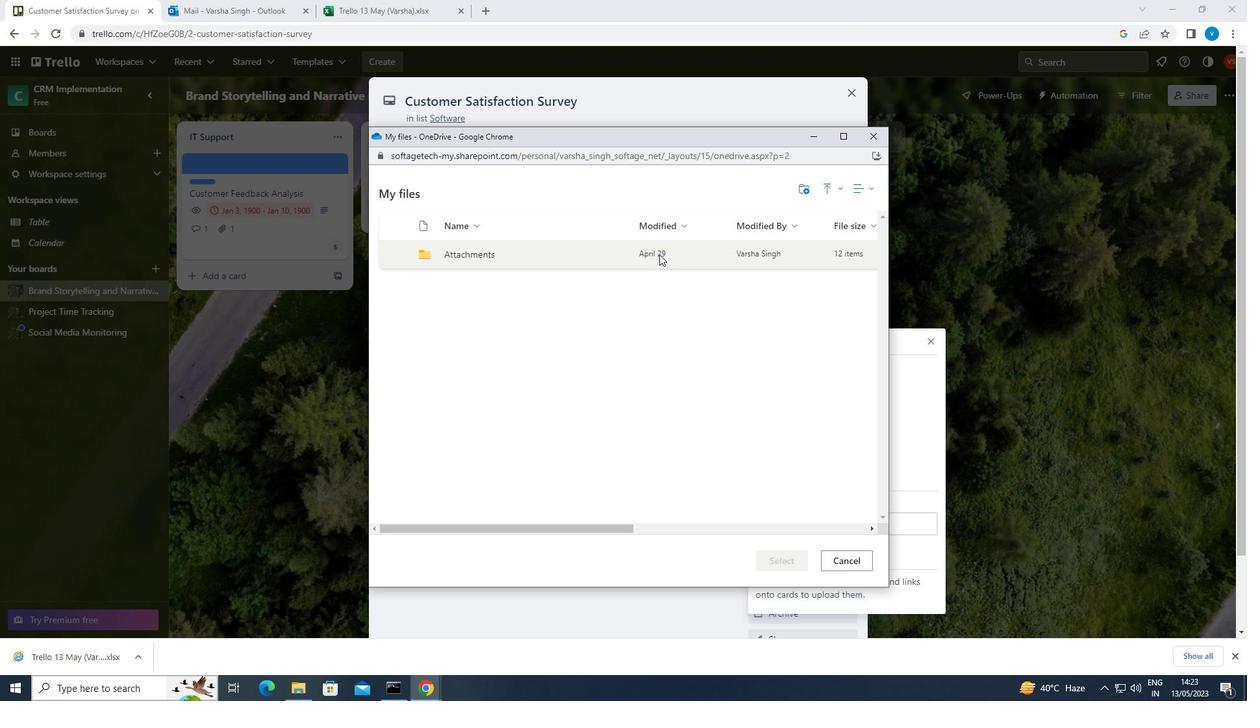 
Action: Mouse moved to (523, 280)
Screenshot: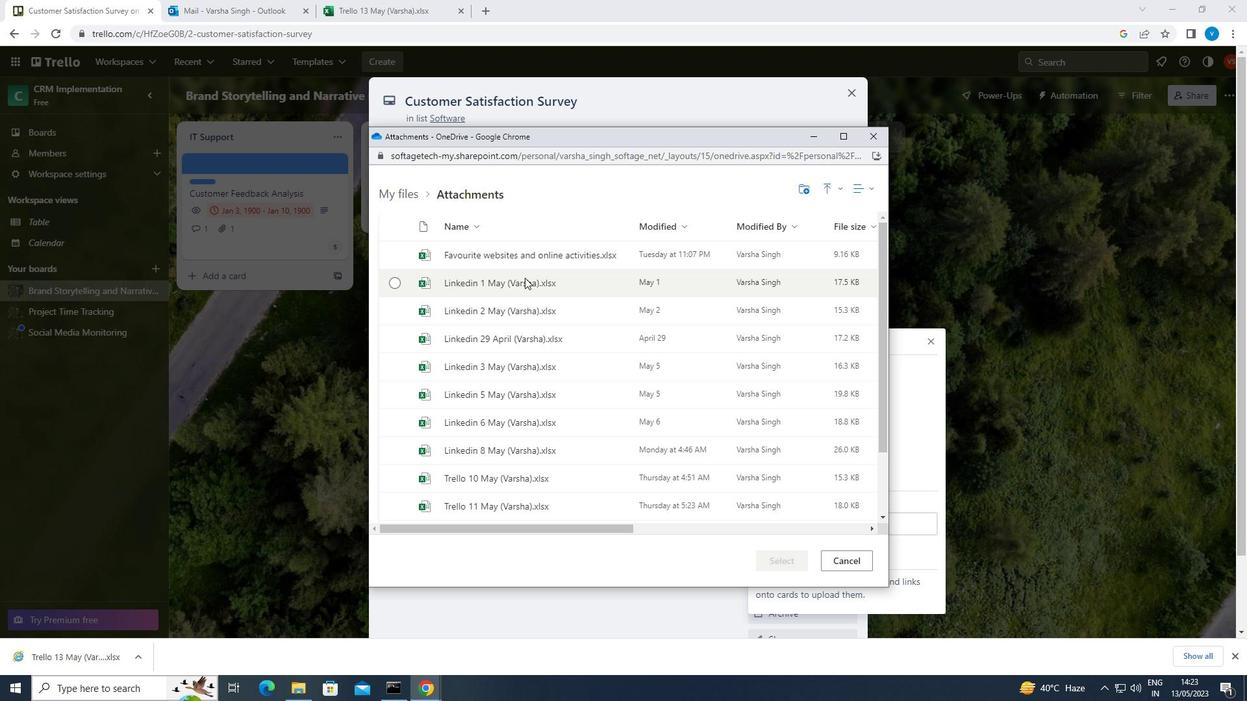 
Action: Mouse pressed left at (523, 280)
Screenshot: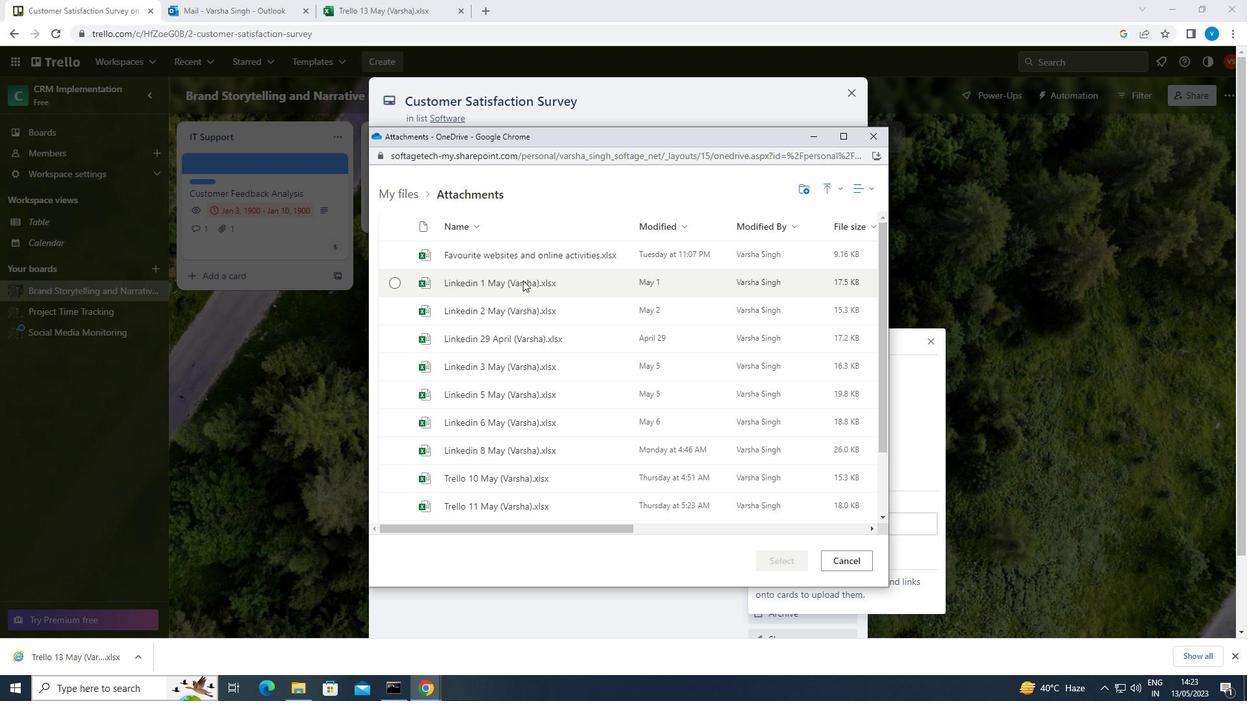 
Action: Mouse moved to (788, 558)
Screenshot: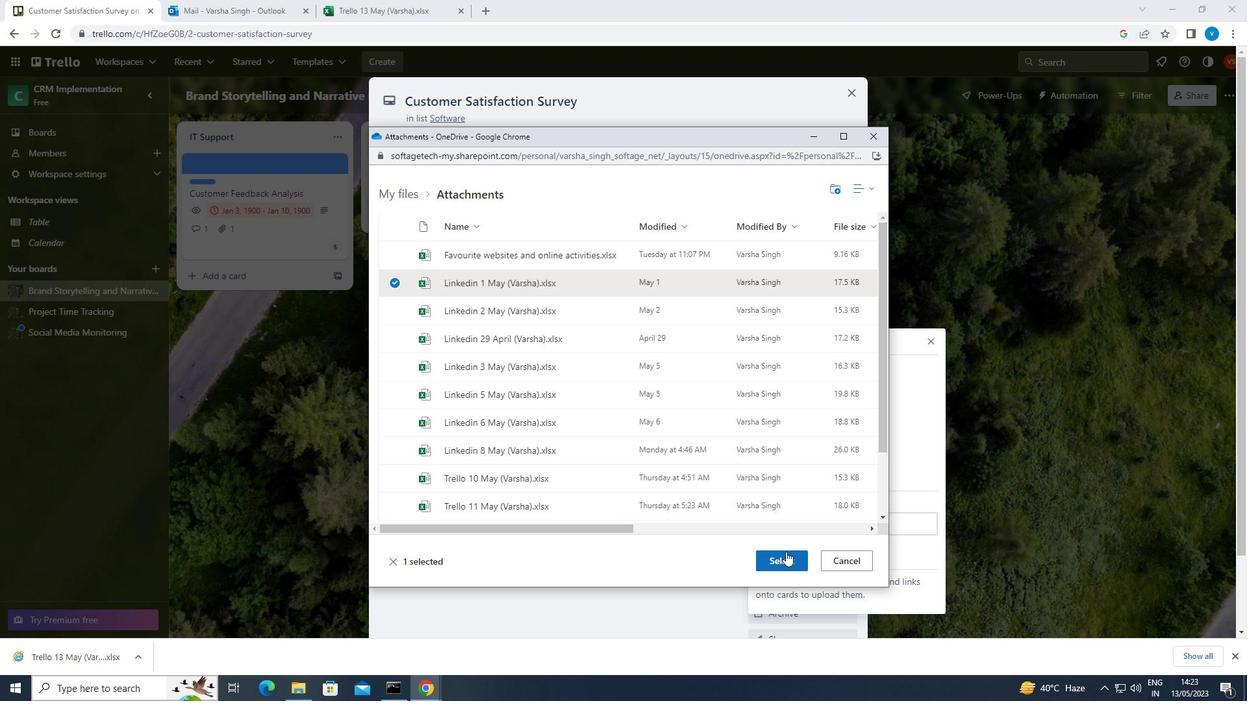 
Action: Mouse pressed left at (788, 558)
Screenshot: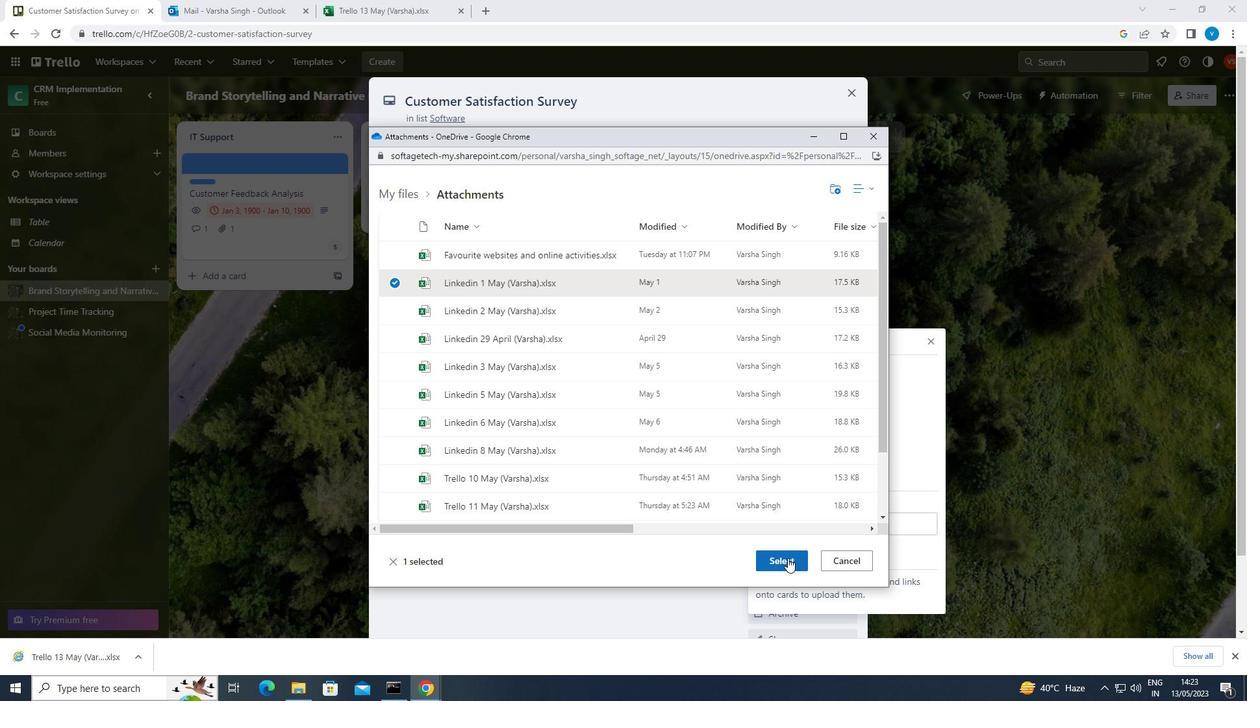 
Action: Mouse moved to (791, 337)
Screenshot: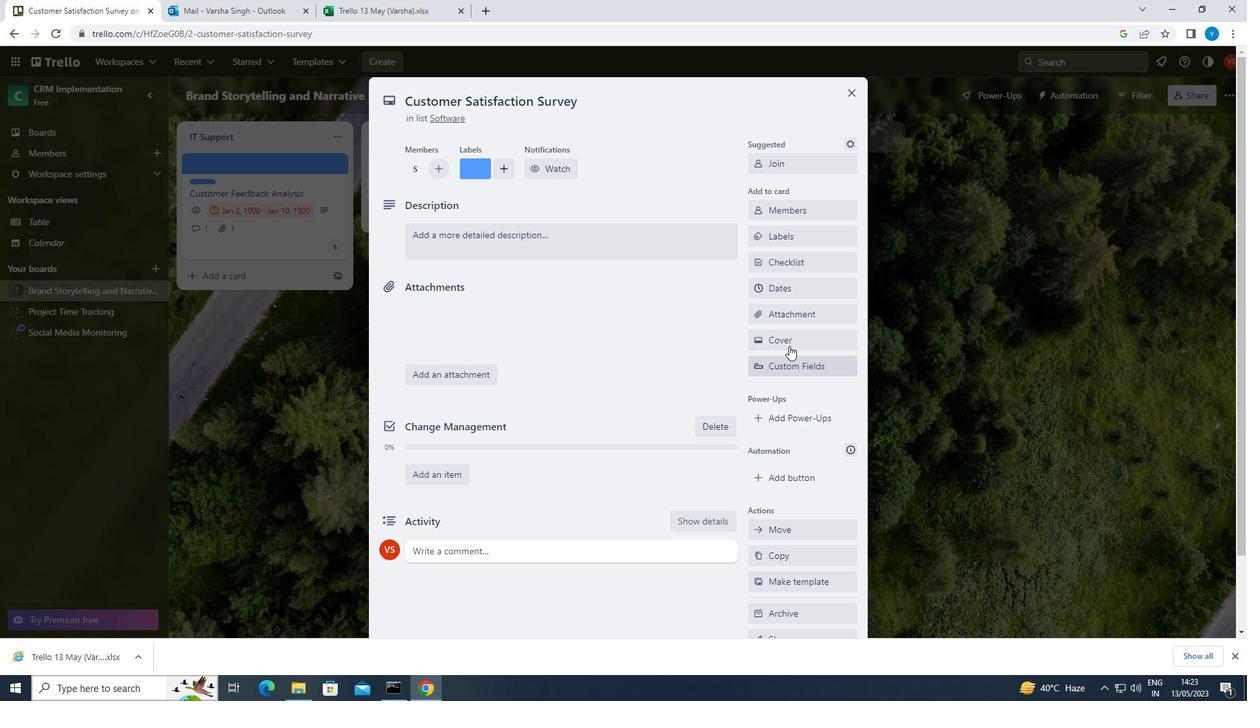 
Action: Mouse pressed left at (791, 337)
Screenshot: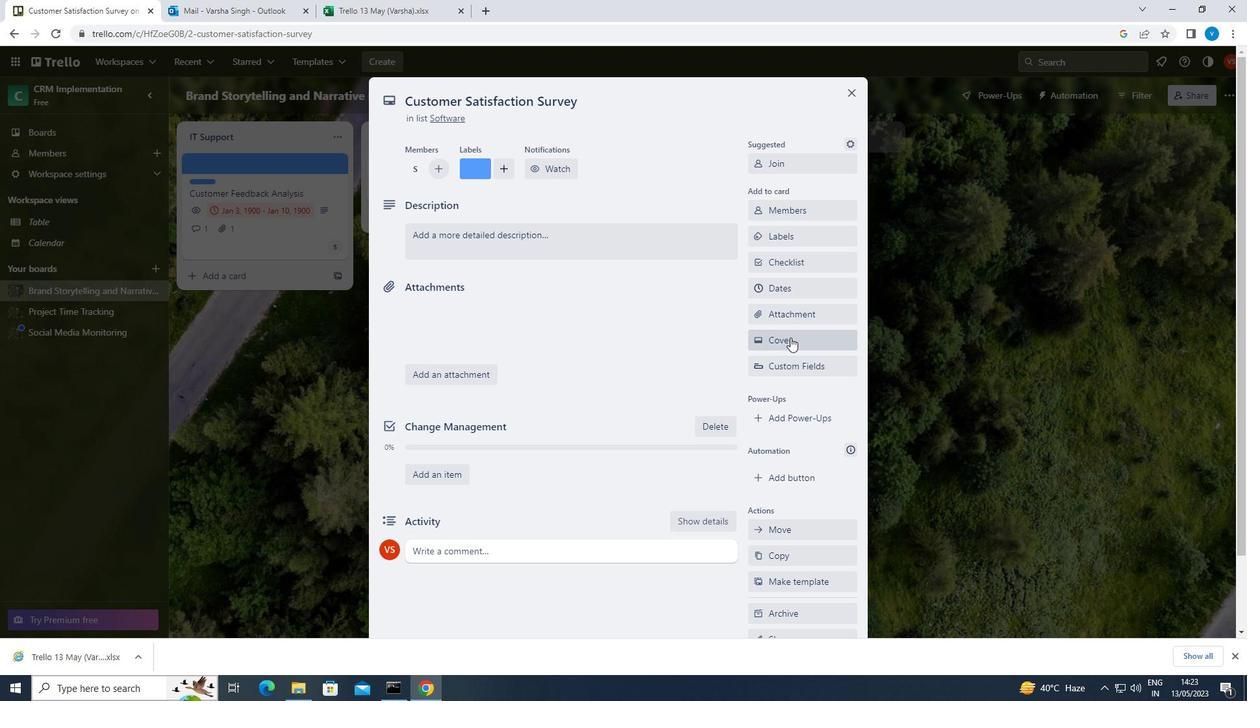 
Action: Mouse moved to (783, 401)
Screenshot: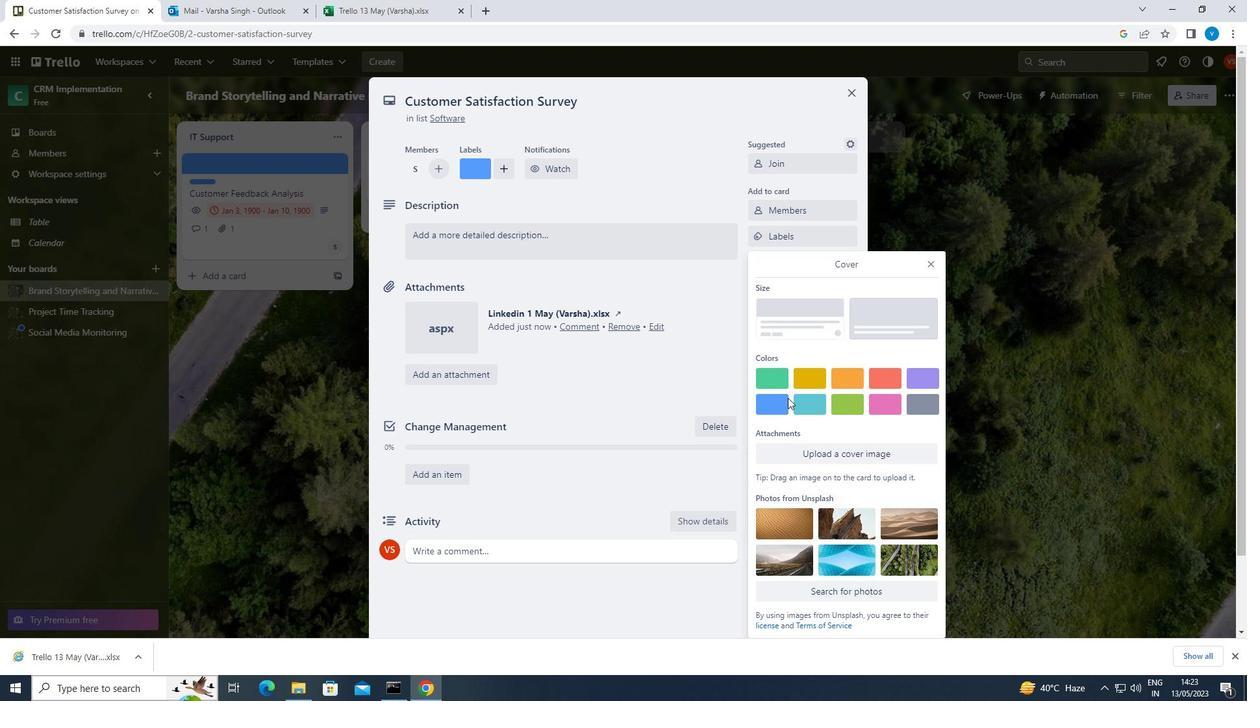 
Action: Mouse pressed left at (783, 401)
Screenshot: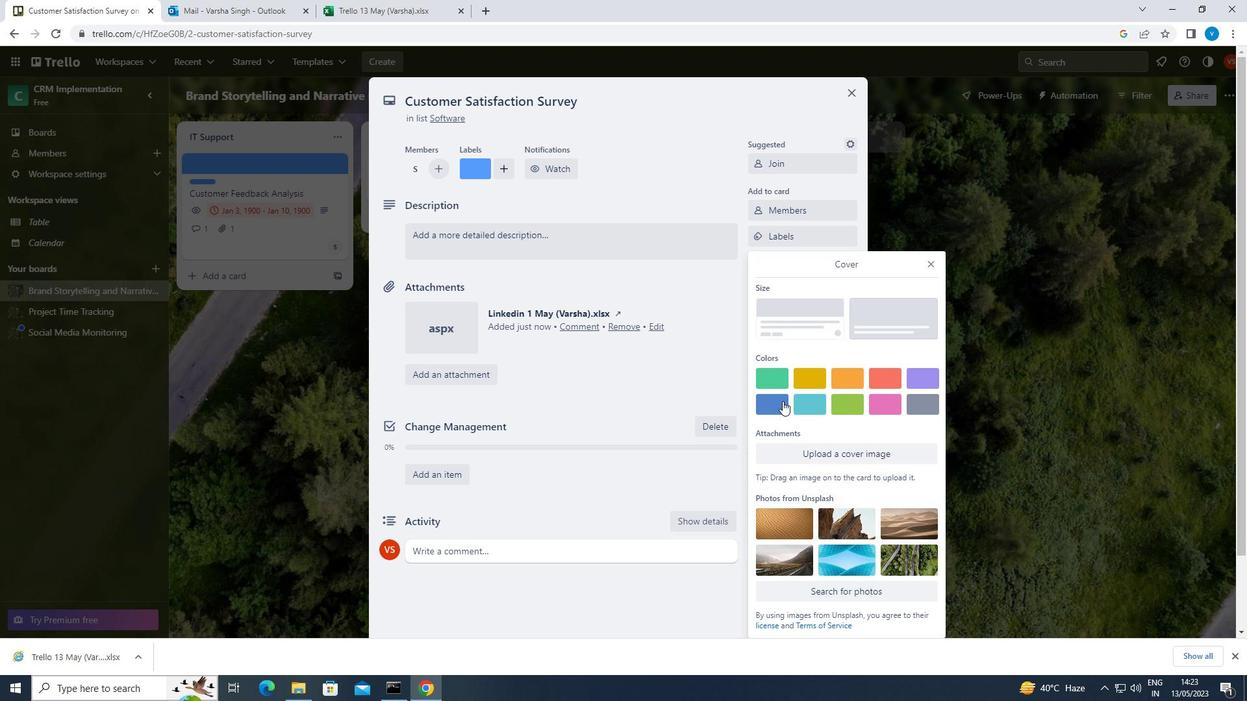 
Action: Mouse moved to (605, 322)
Screenshot: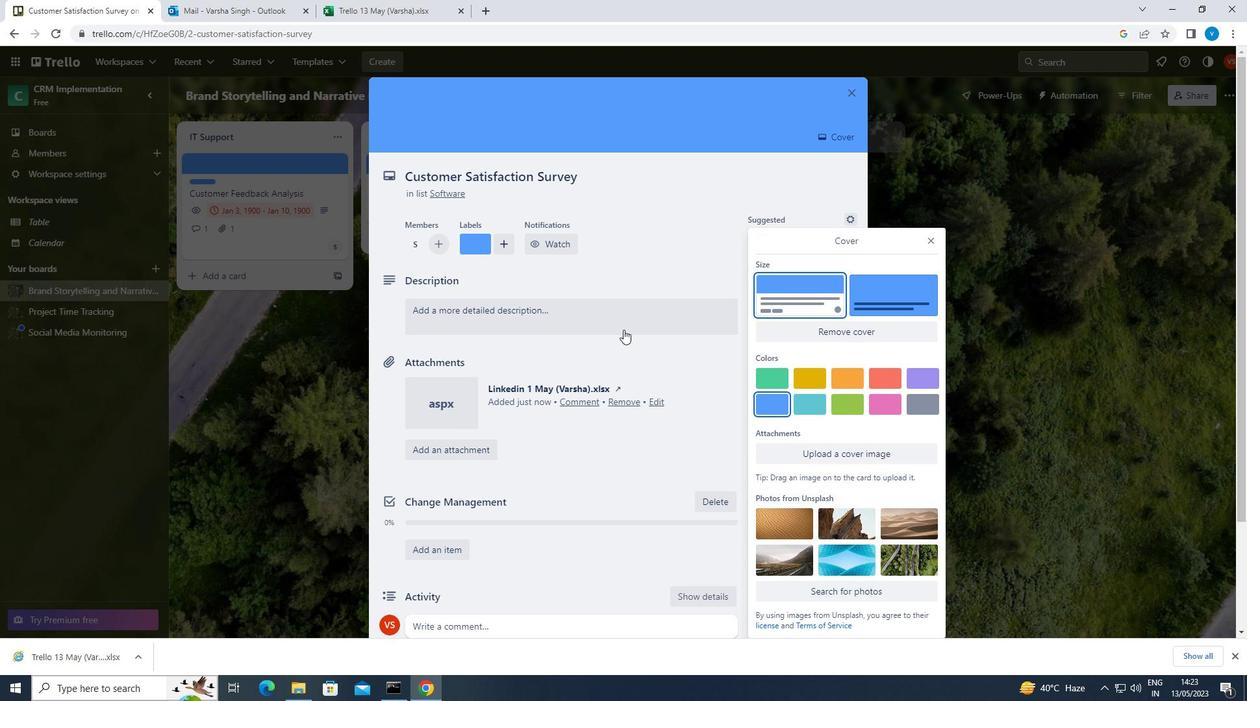 
Action: Mouse pressed left at (605, 322)
Screenshot: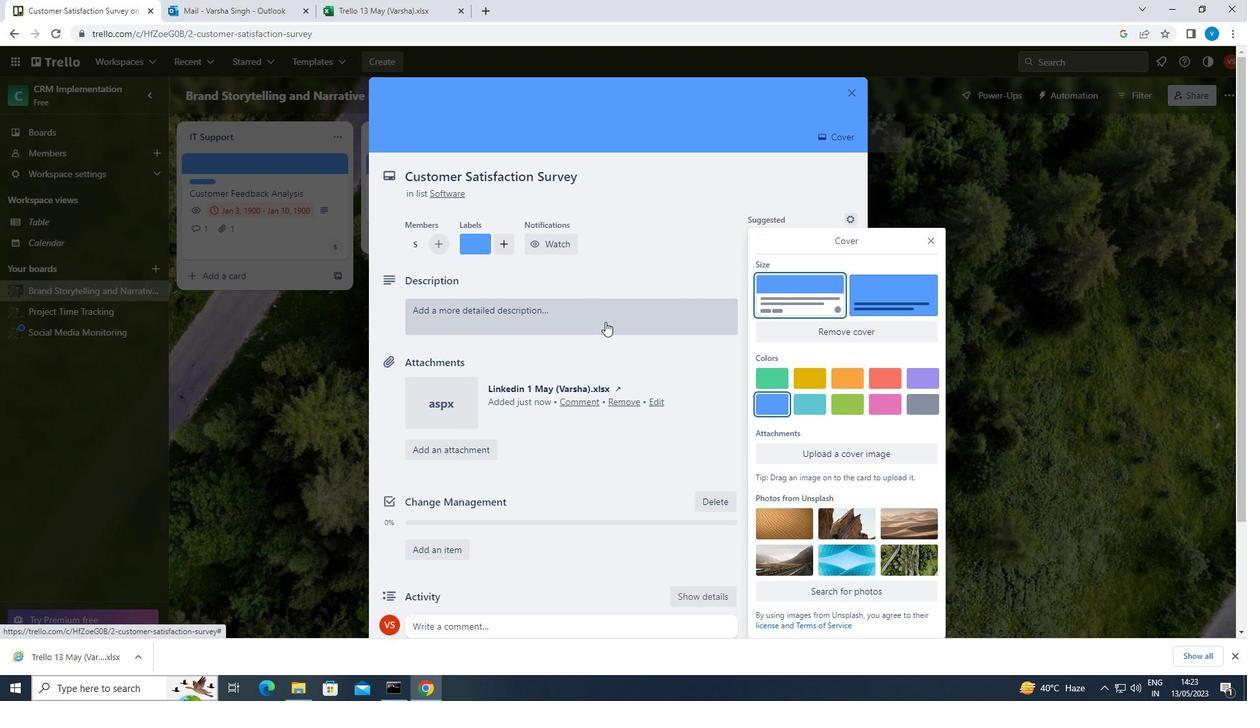 
Action: Key pressed <Key.shift>DEVELOP<Key.space>AND<Key.space>LAUNCH<Key.space>NEW<Key.space>CUSTOMER<Key.space>FEEDBACK<Key.space>PROGRAM
Screenshot: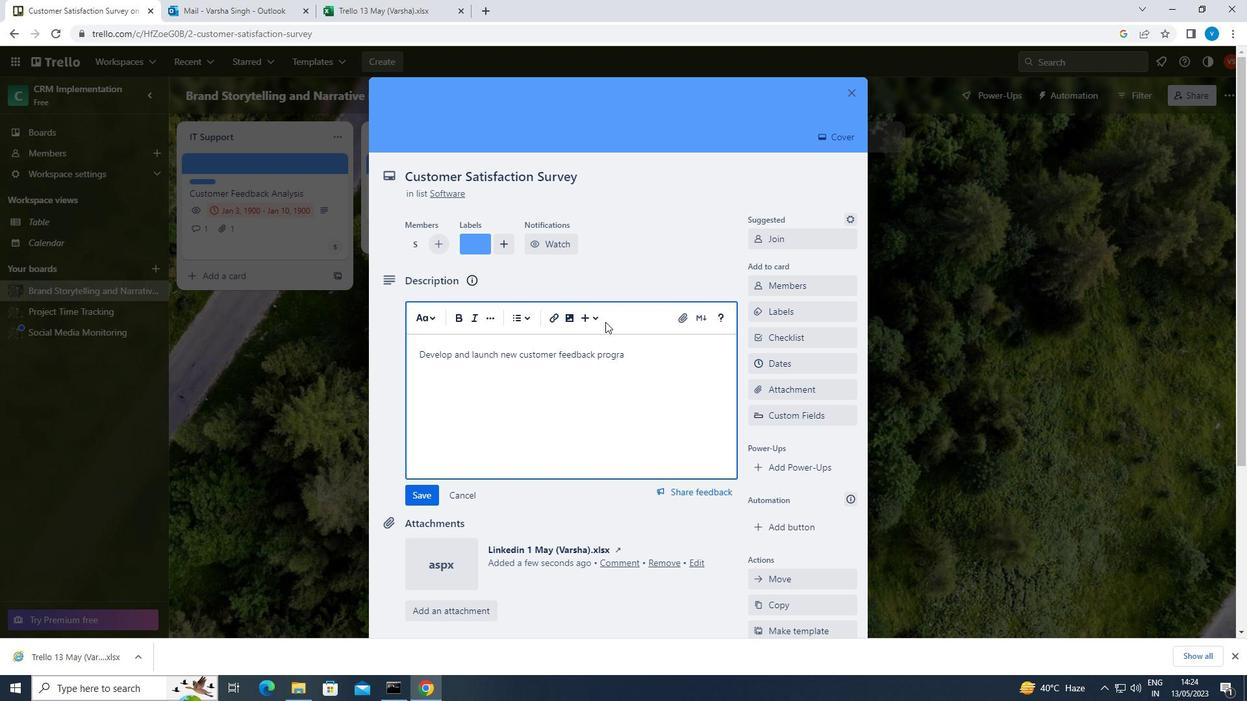 
Action: Mouse moved to (430, 495)
Screenshot: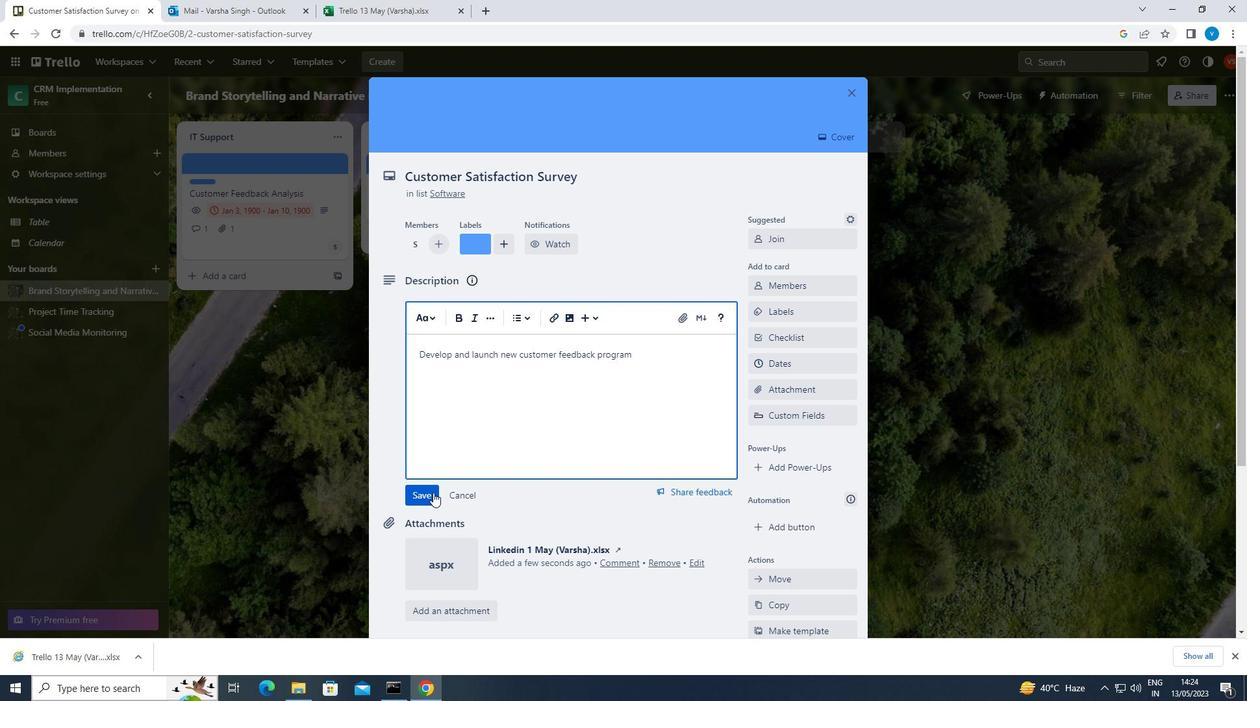 
Action: Mouse pressed left at (430, 495)
Screenshot: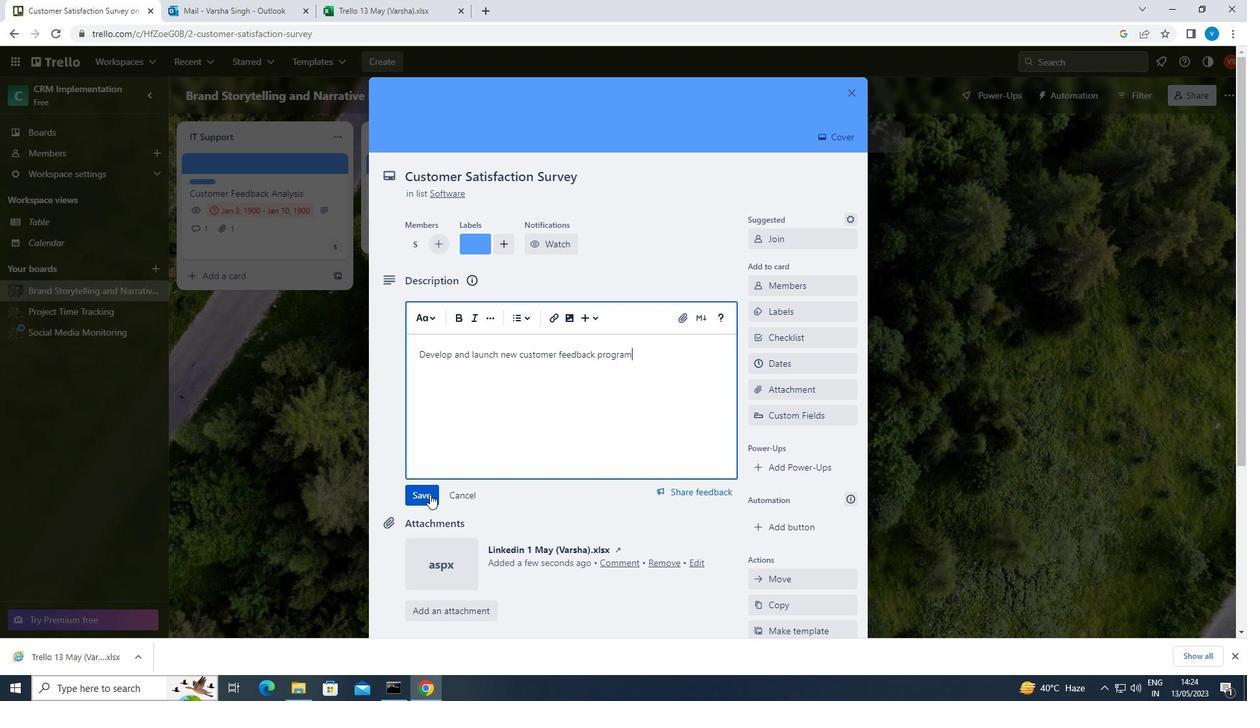 
Action: Mouse moved to (472, 597)
Screenshot: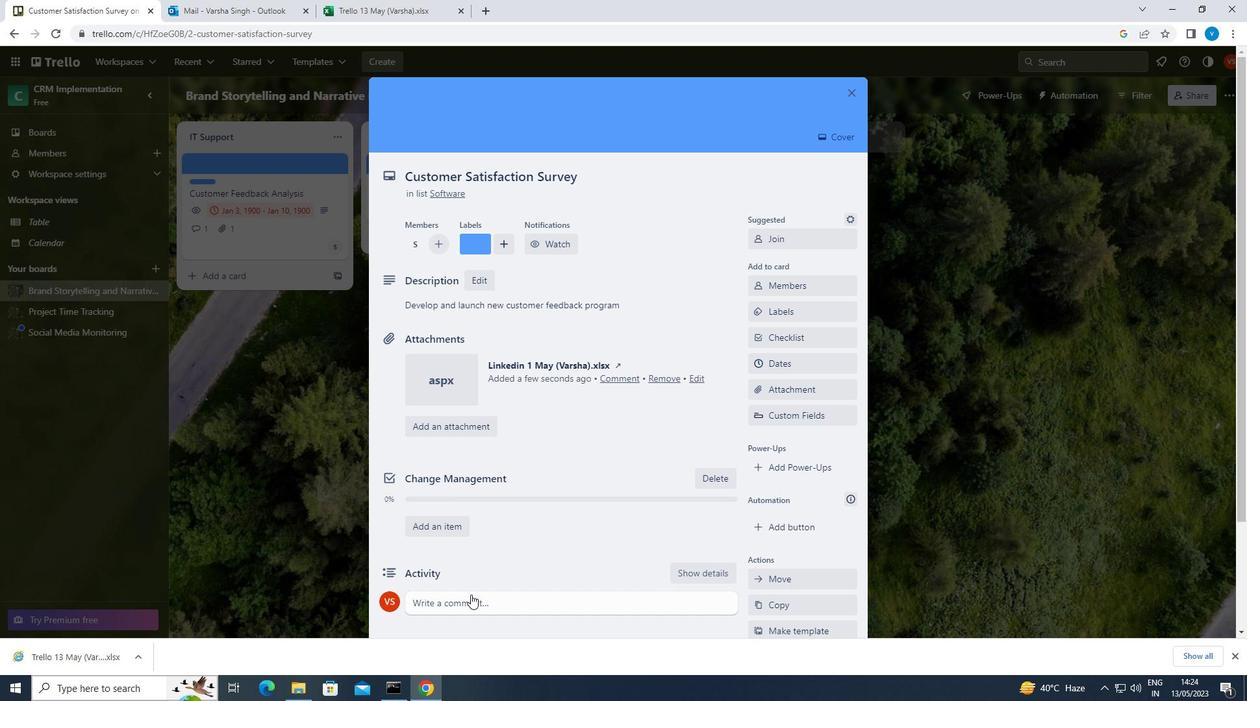 
Action: Mouse pressed left at (472, 597)
Screenshot: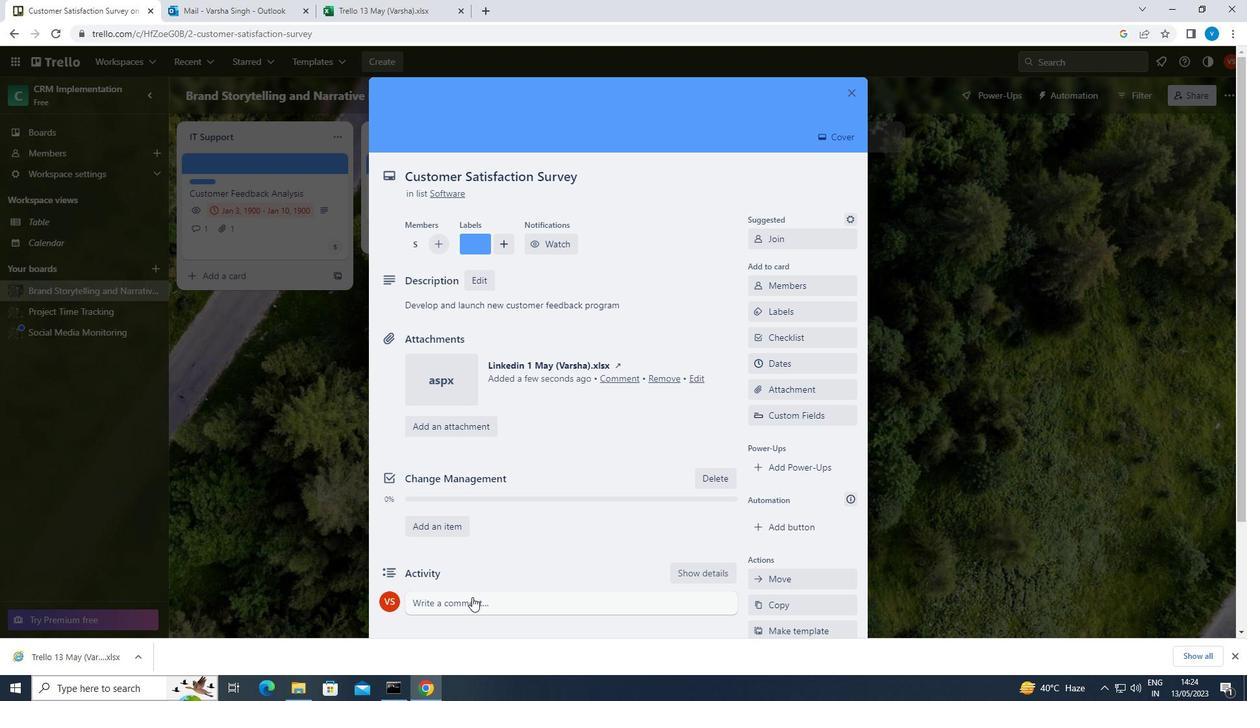 
Action: Mouse moved to (472, 597)
Screenshot: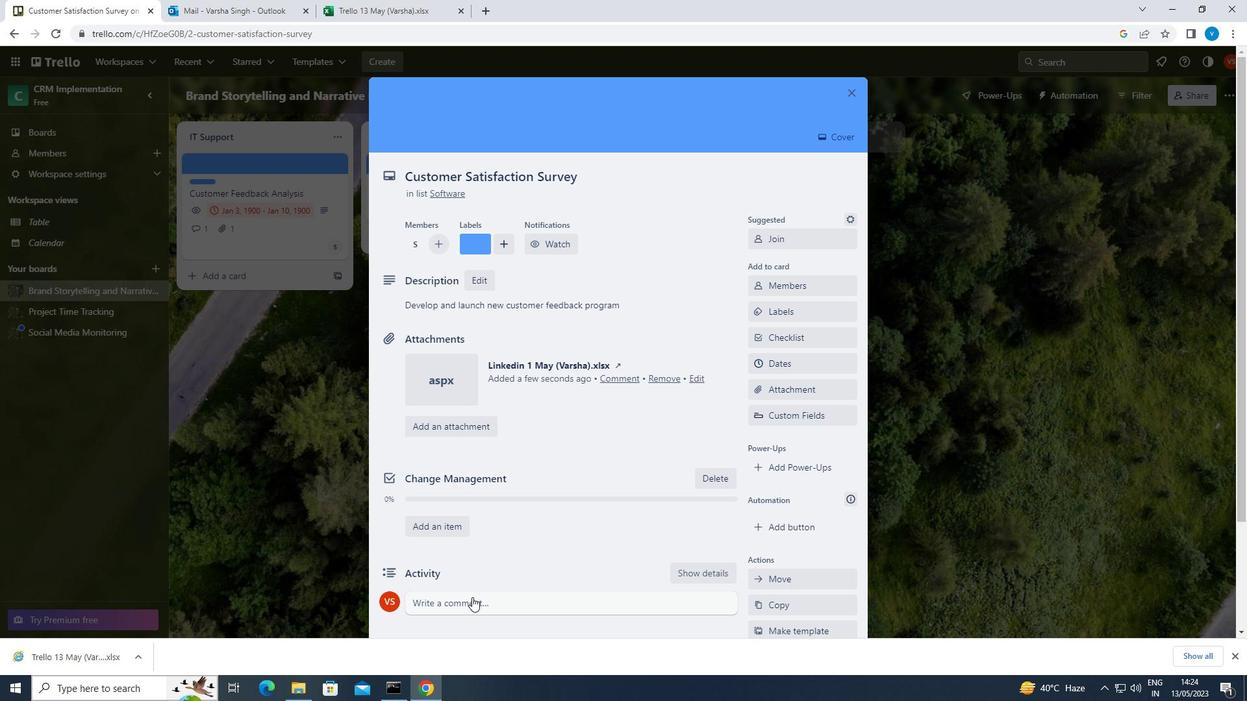 
Action: Key pressed <Key.shift>LET<Key.space>US<Key.space>APPROACH<Key.space>THIS<Key.space>TASK<Key.space>WITH<Key.space>A<Key.space>SENSE<Key.space>OF<Key.space>URGENCY<Key.space>AND<Key.space>PRIORITIZE<Key.space>IT<Key.space>ACCORDINGLY.
Screenshot: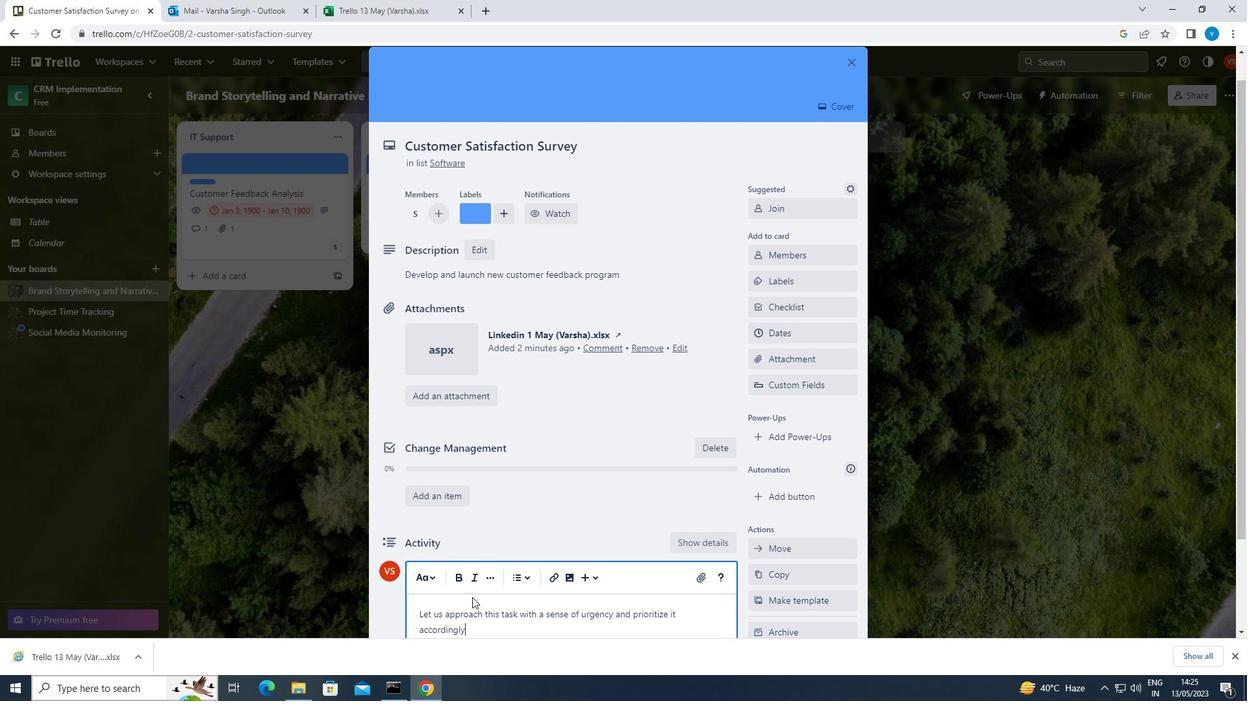 
Action: Mouse moved to (477, 601)
Screenshot: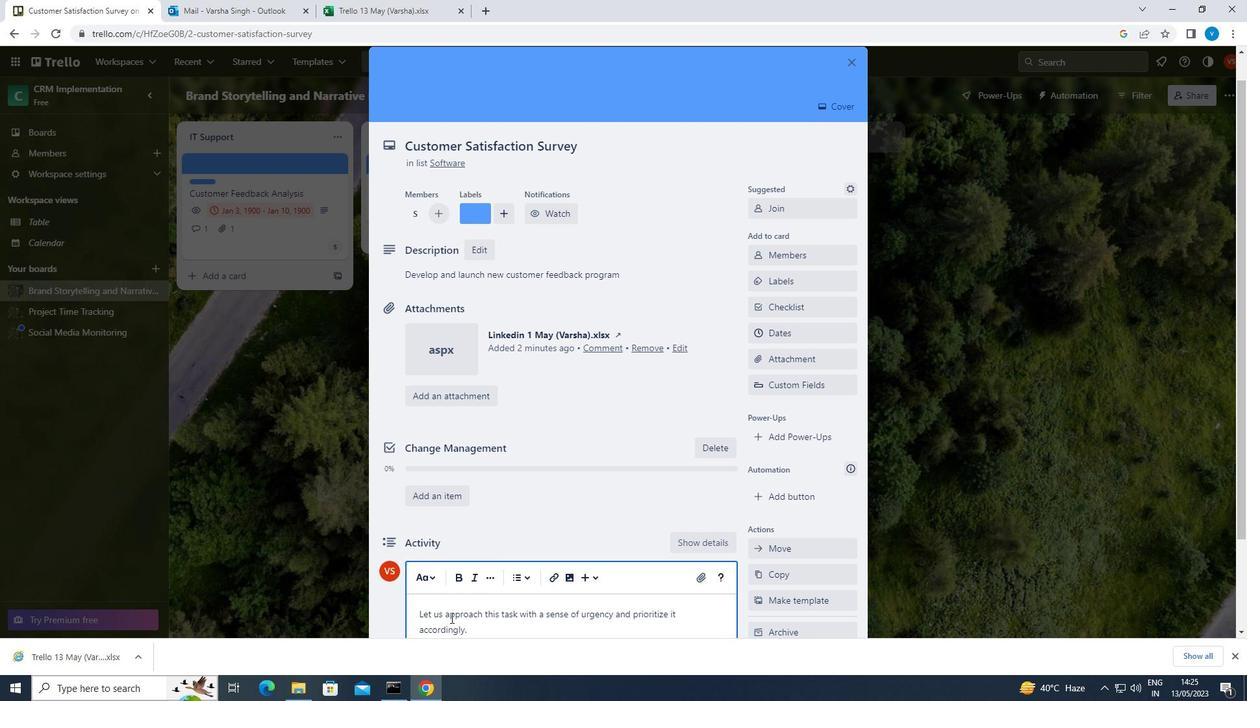 
Action: Mouse scrolled (477, 601) with delta (0, 0)
Screenshot: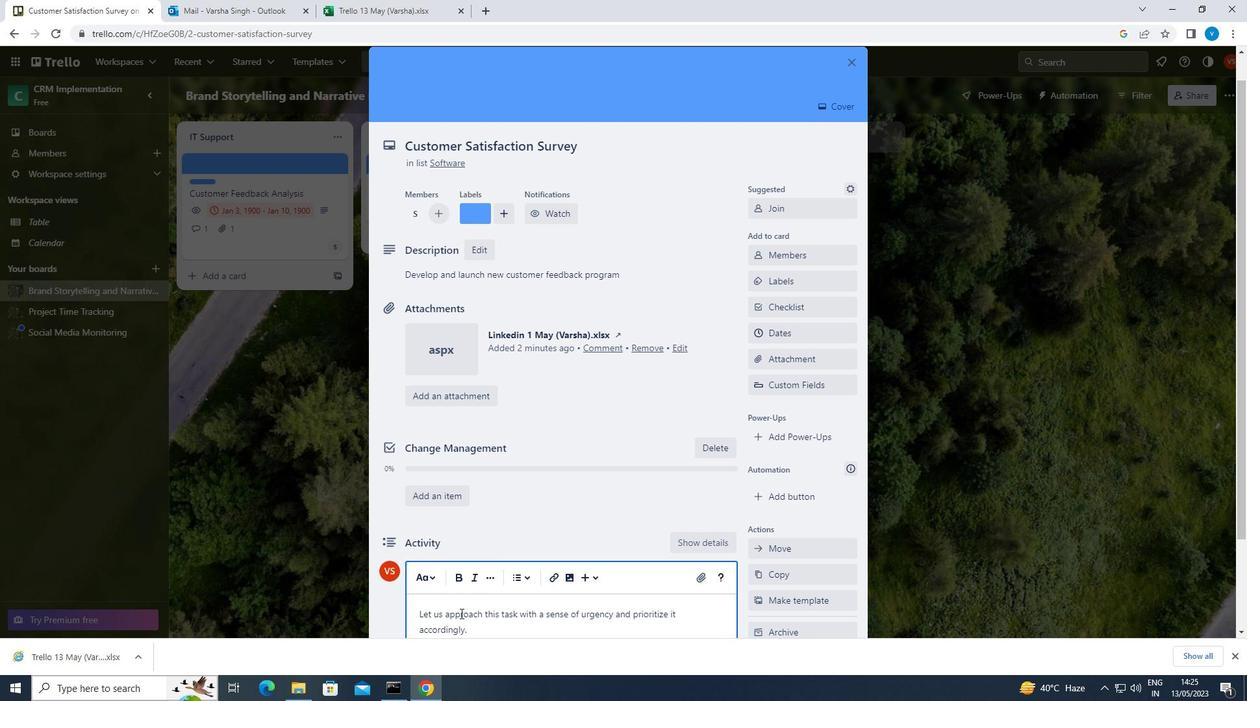 
Action: Mouse scrolled (477, 601) with delta (0, 0)
Screenshot: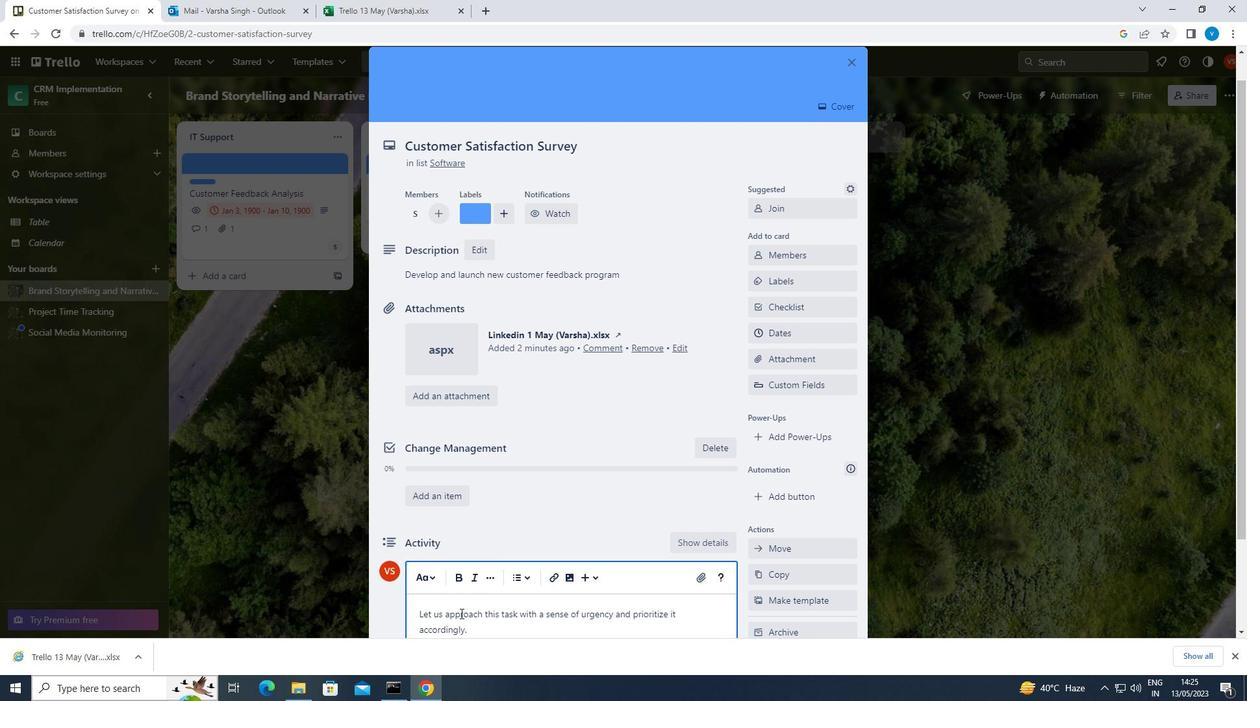 
Action: Mouse scrolled (477, 601) with delta (0, 0)
Screenshot: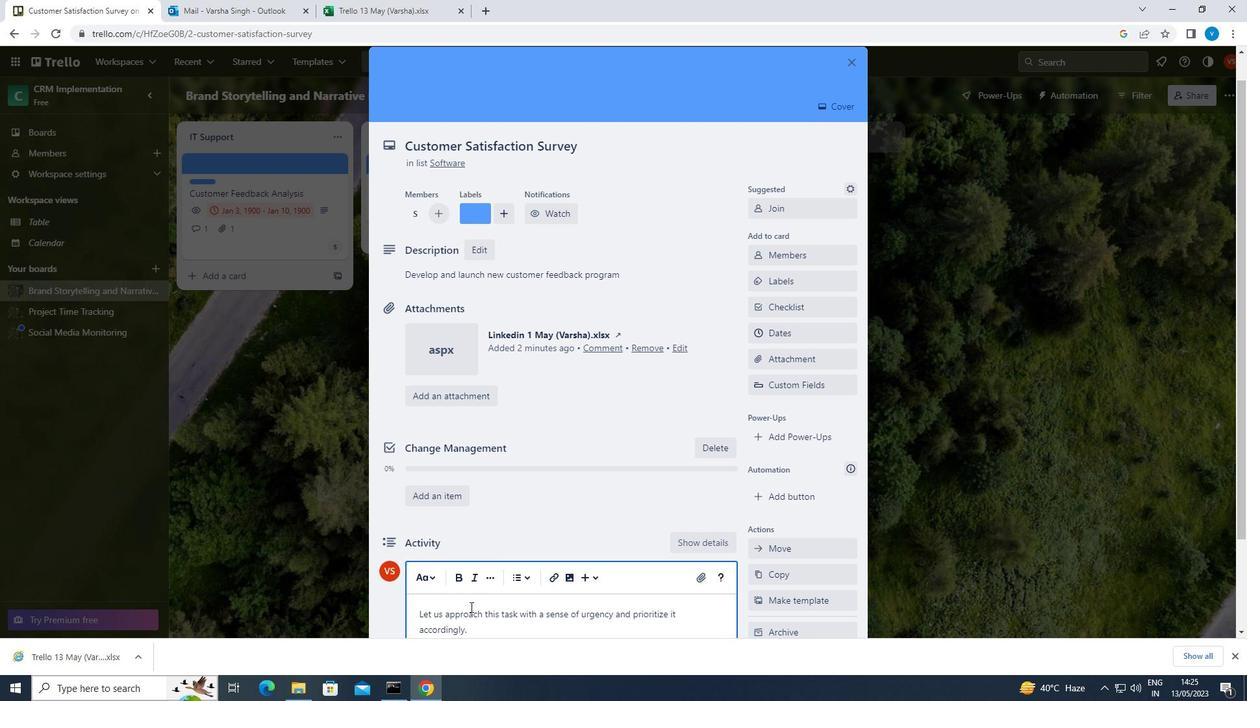 
Action: Mouse moved to (427, 558)
Screenshot: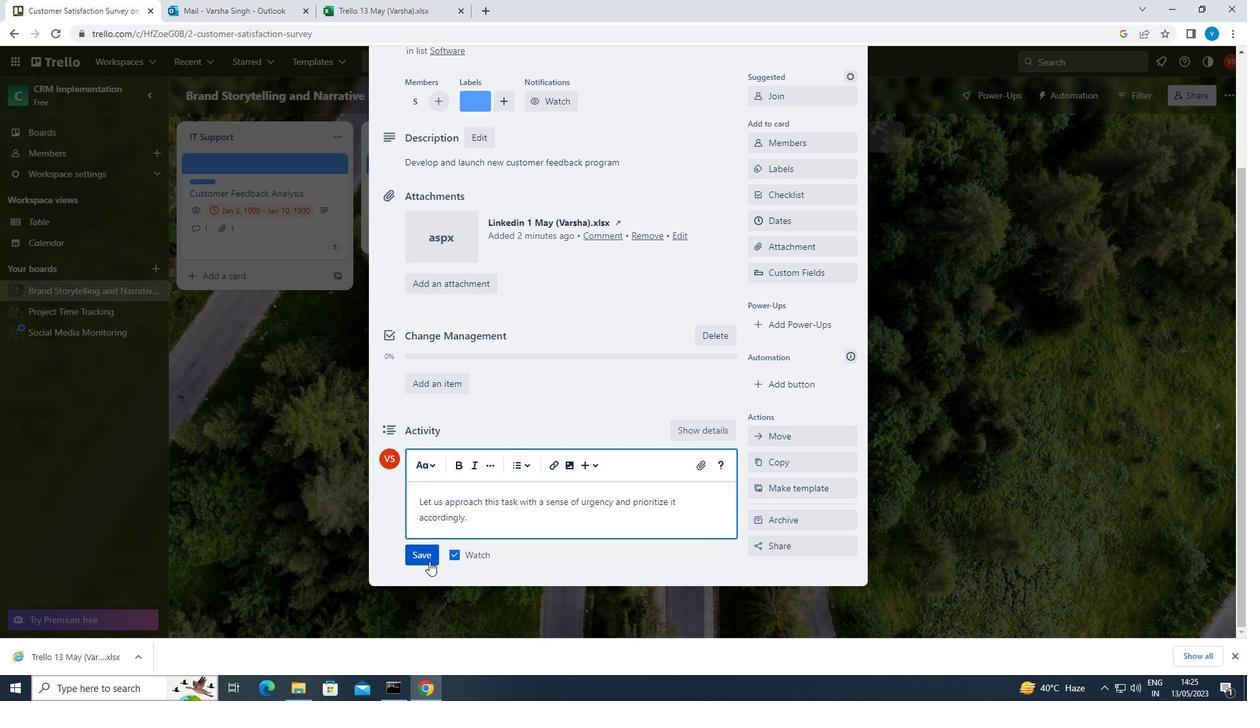 
Action: Mouse pressed left at (427, 558)
Screenshot: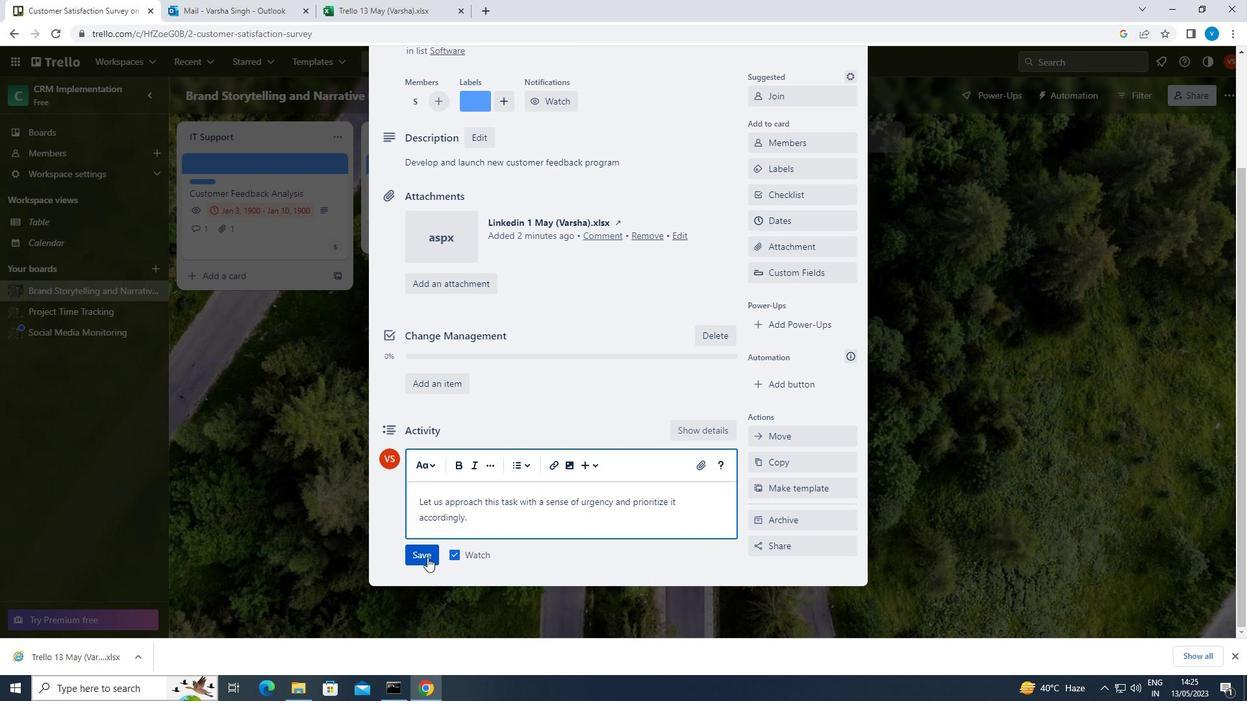 
Action: Mouse moved to (768, 225)
Screenshot: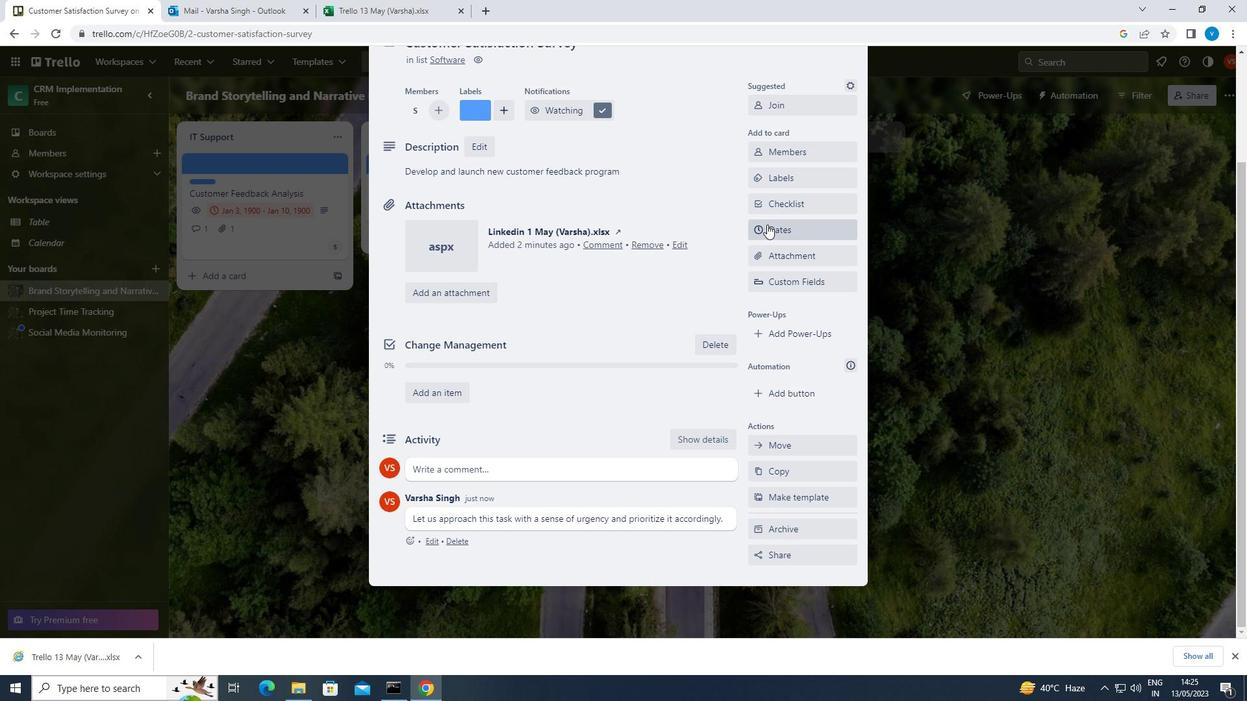 
Action: Mouse pressed left at (768, 225)
Screenshot: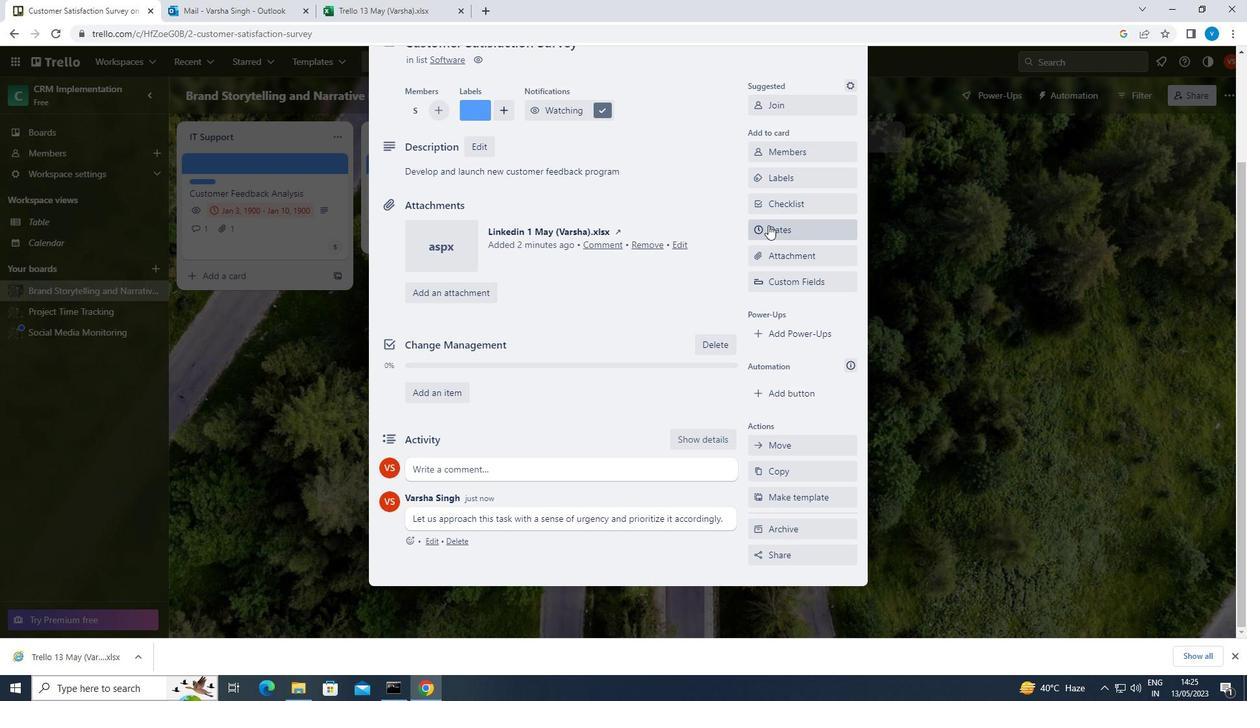 
Action: Mouse moved to (765, 333)
Screenshot: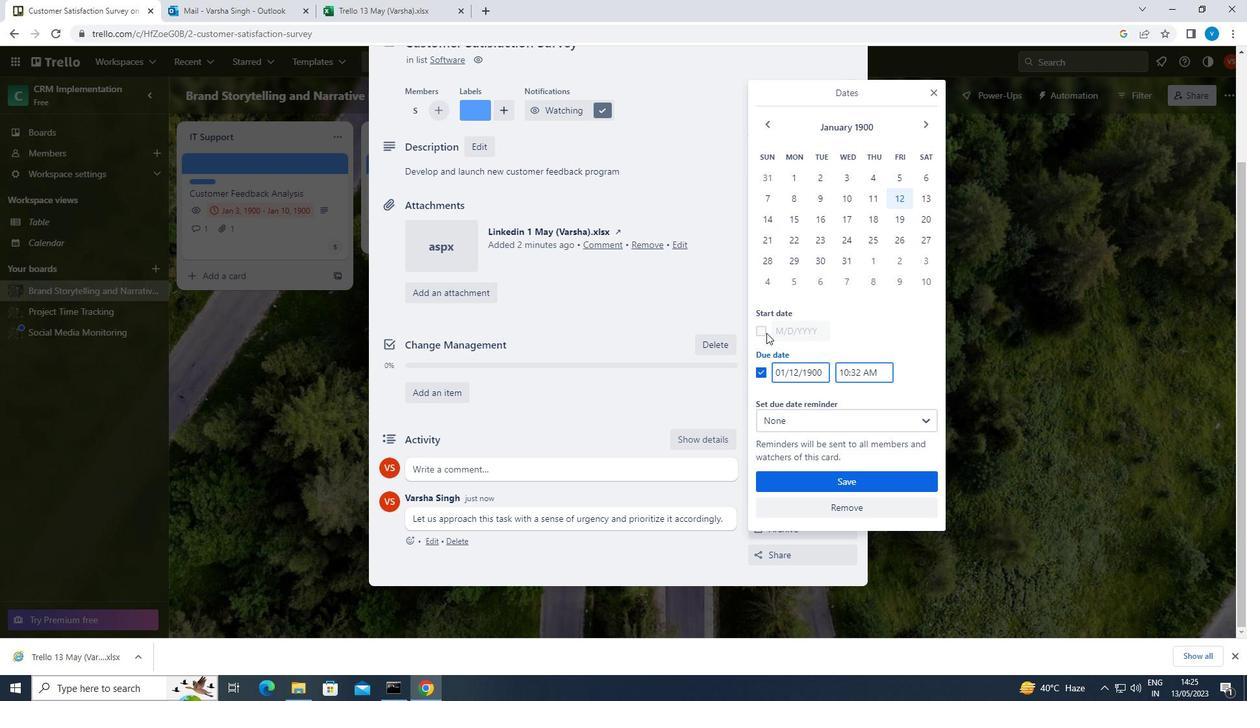 
Action: Mouse pressed left at (765, 333)
Screenshot: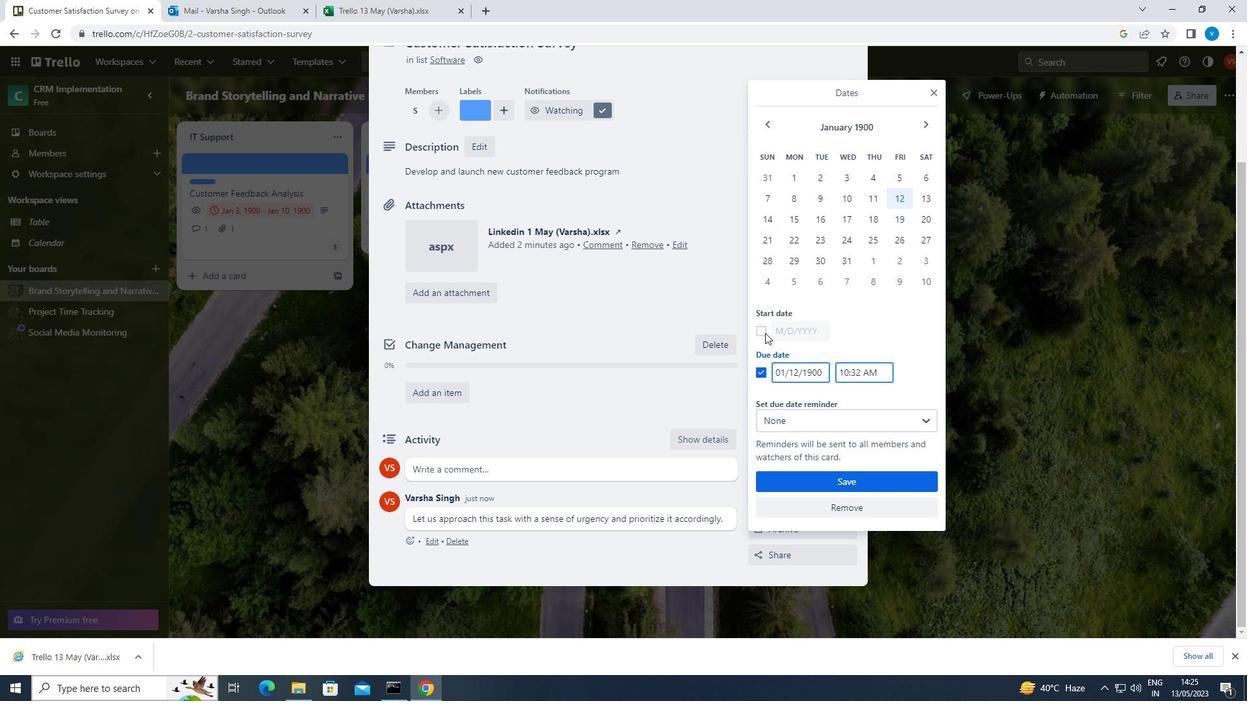 
Action: Mouse moved to (822, 331)
Screenshot: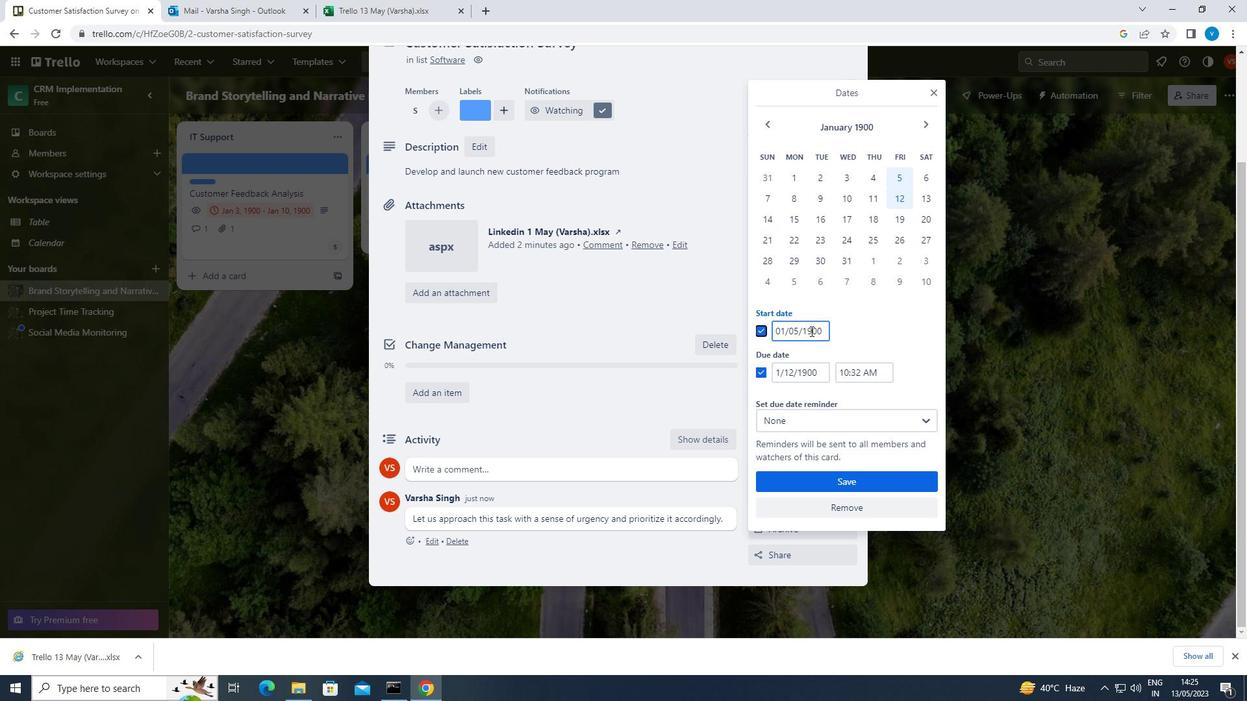 
Action: Mouse pressed left at (822, 331)
Screenshot: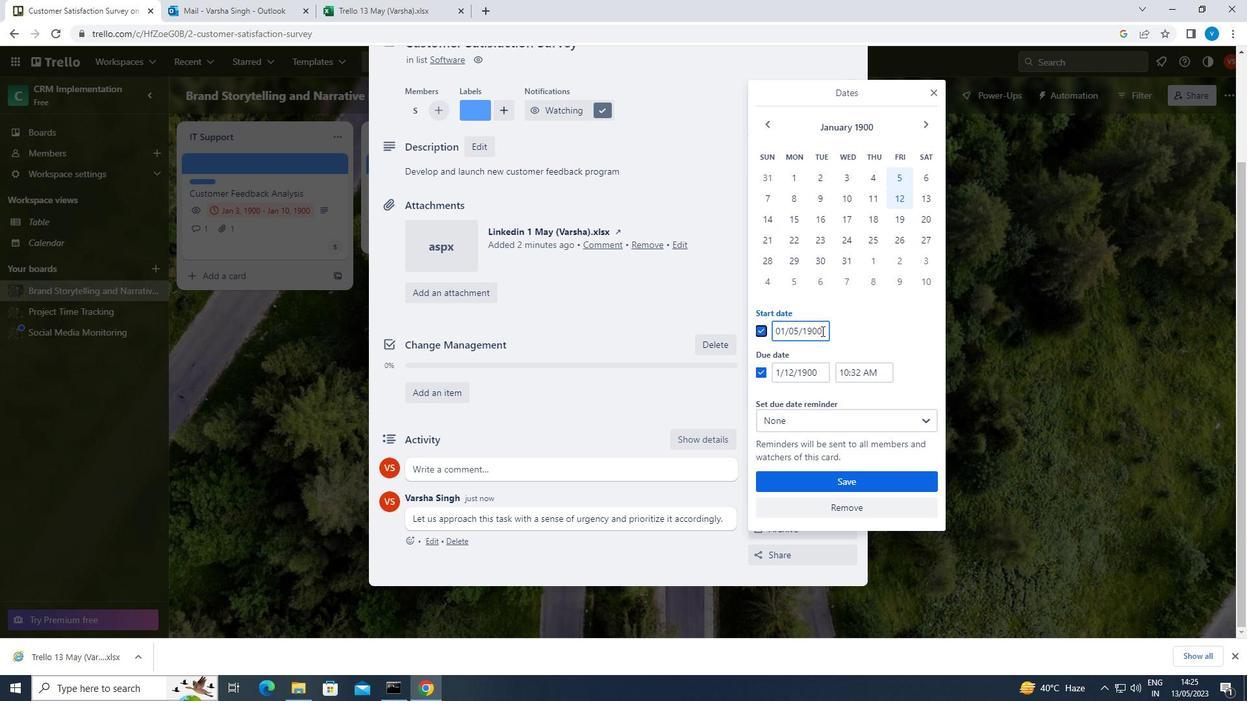 
Action: Key pressed <Key.backspace><Key.backspace><Key.backspace><Key.backspace><Key.backspace><Key.backspace><Key.backspace><Key.backspace><Key.backspace><Key.backspace><Key.backspace><Key.backspace><Key.backspace><Key.backspace>01/06/1900
Screenshot: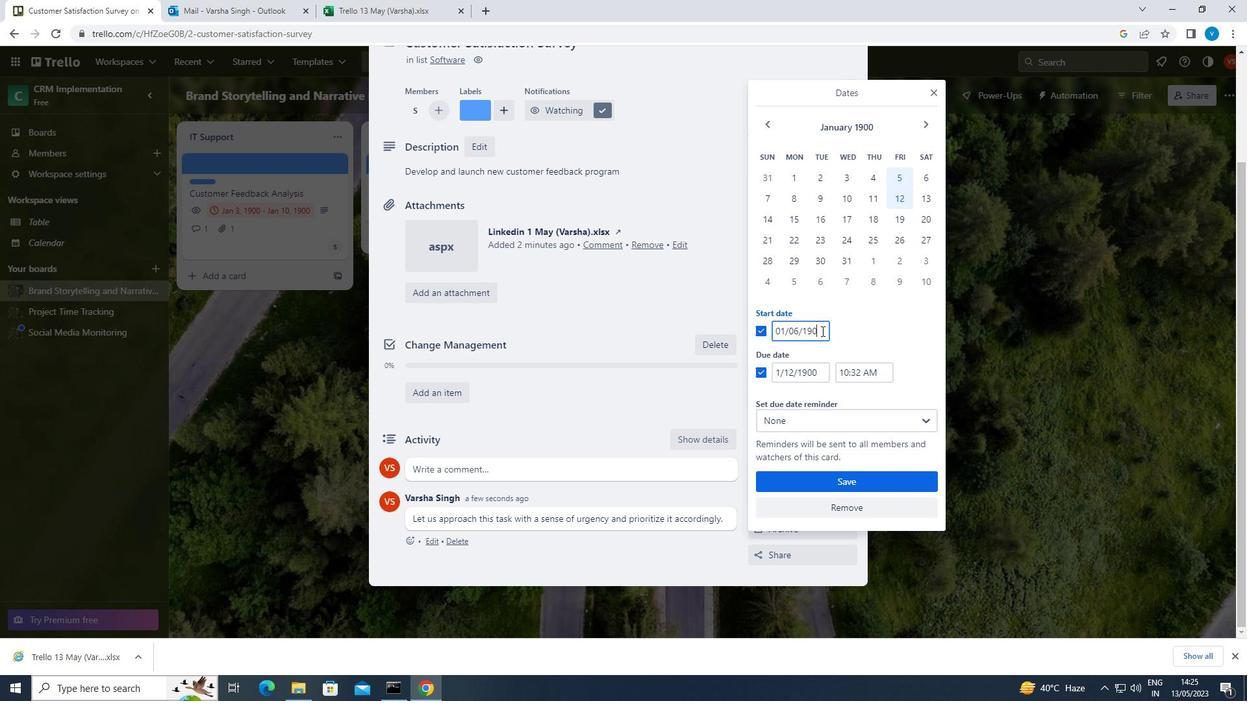 
Action: Mouse moved to (819, 371)
Screenshot: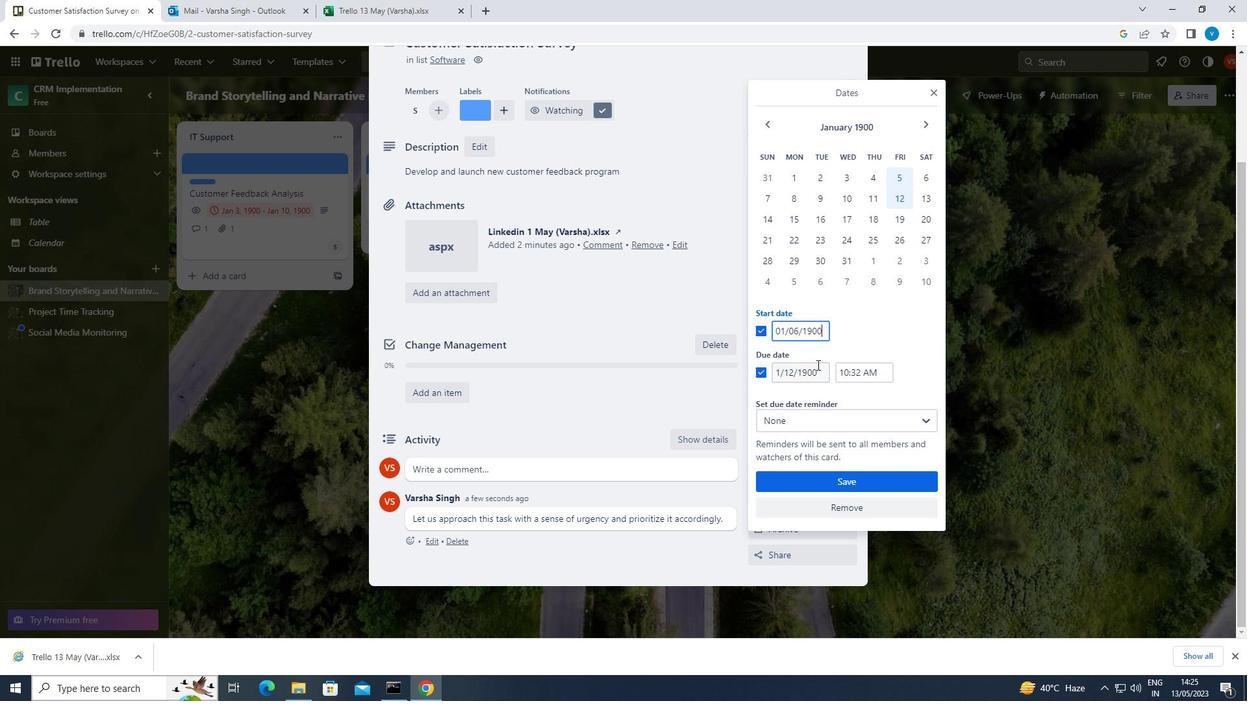 
Action: Mouse pressed left at (819, 371)
Screenshot: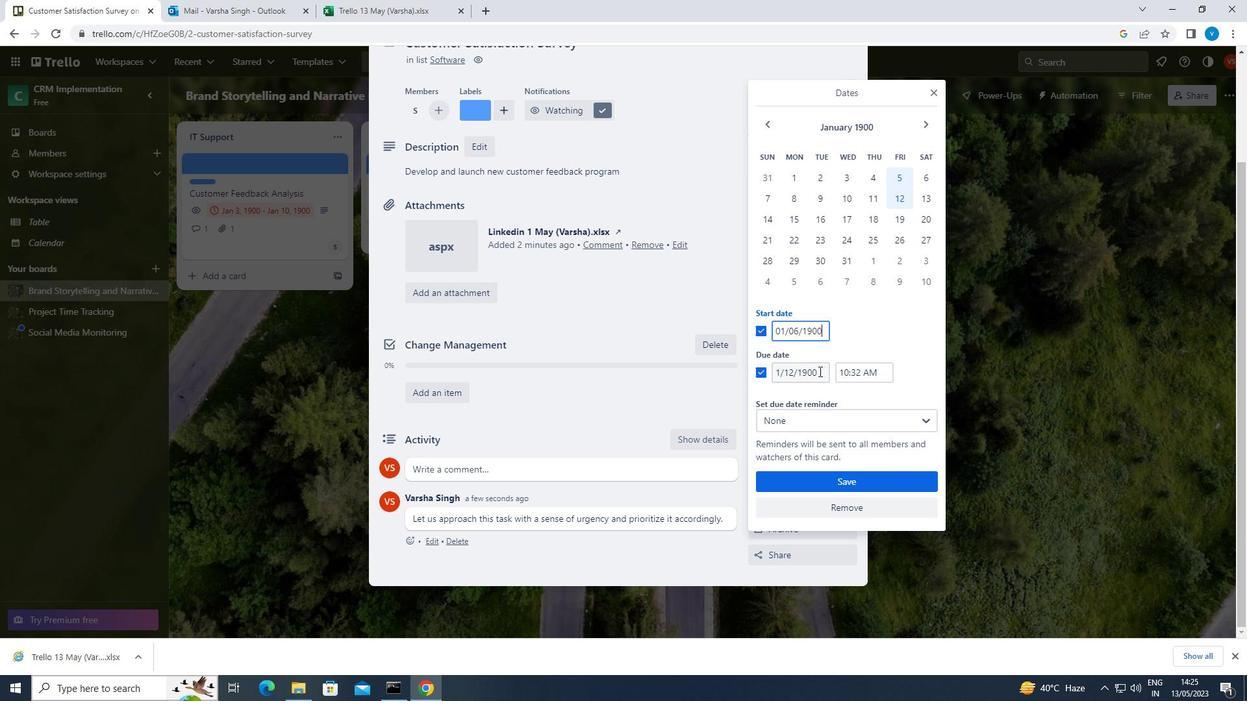 
Action: Key pressed <Key.backspace><Key.backspace><Key.backspace><Key.backspace><Key.backspace><Key.backspace><Key.backspace><Key.backspace><Key.backspace><Key.backspace><Key.backspace><Key.backspace><Key.backspace><Key.backspace>01/13/1900
Screenshot: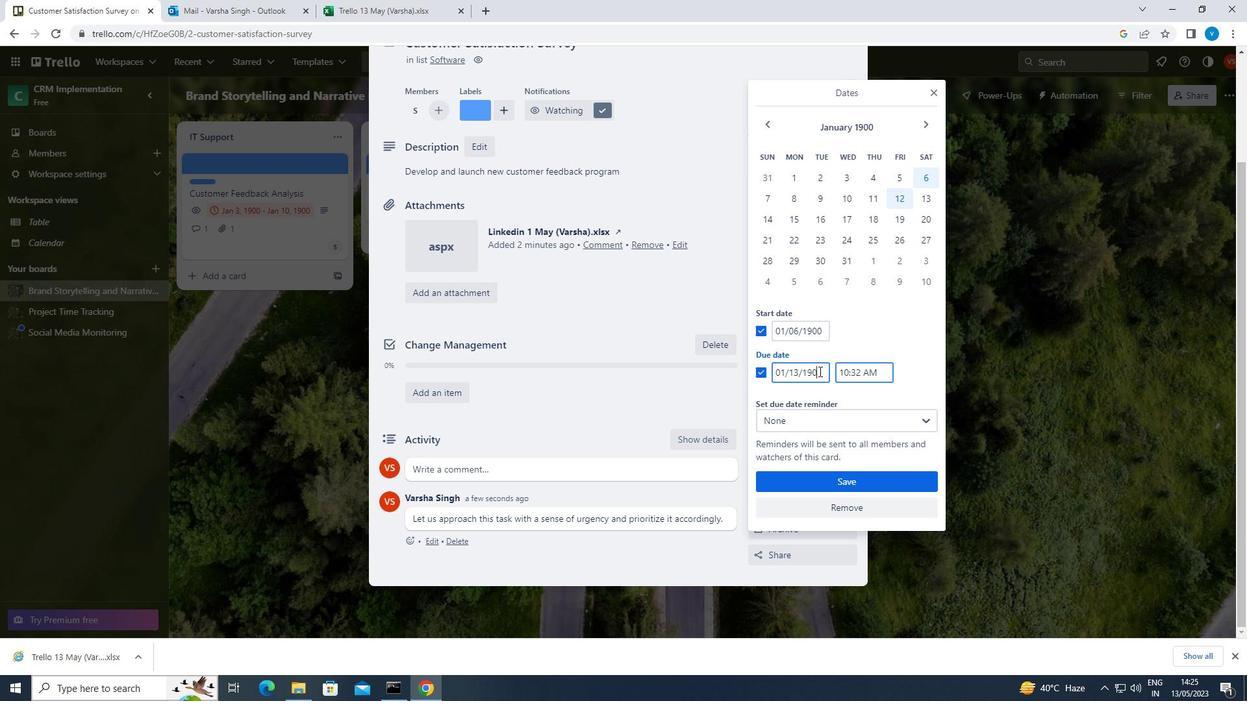 
Action: Mouse moved to (856, 479)
Screenshot: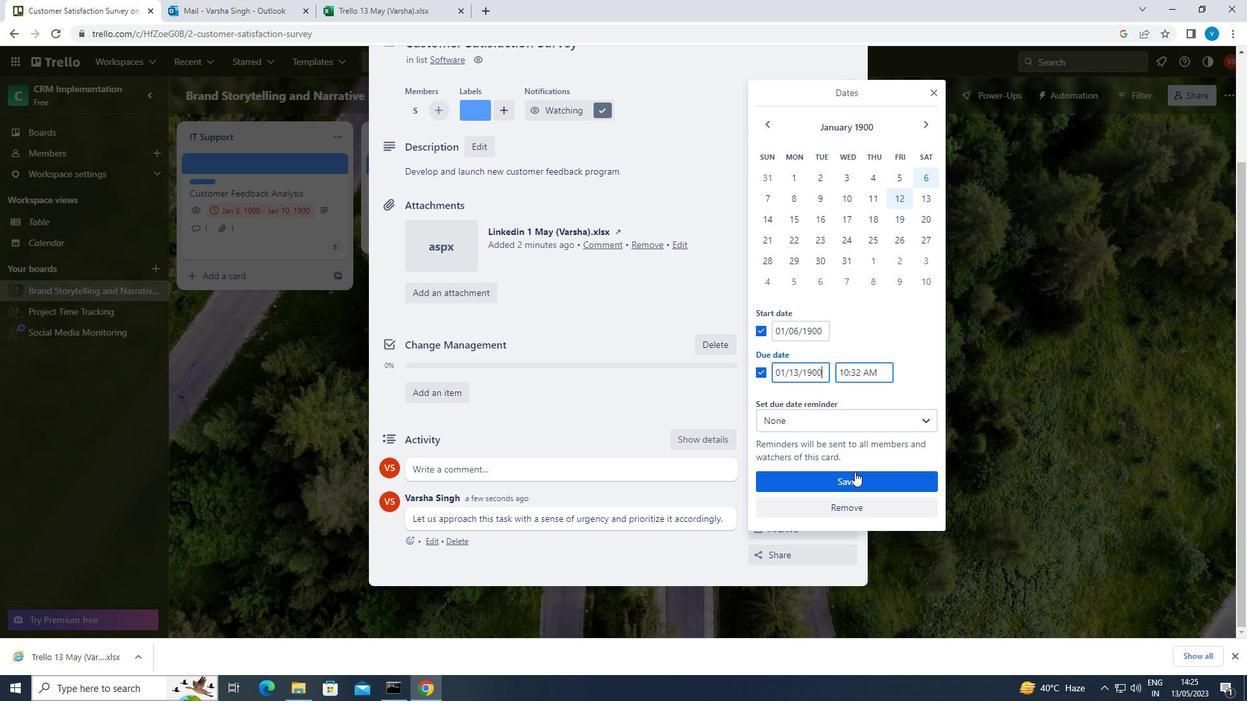
Action: Mouse pressed left at (856, 479)
Screenshot: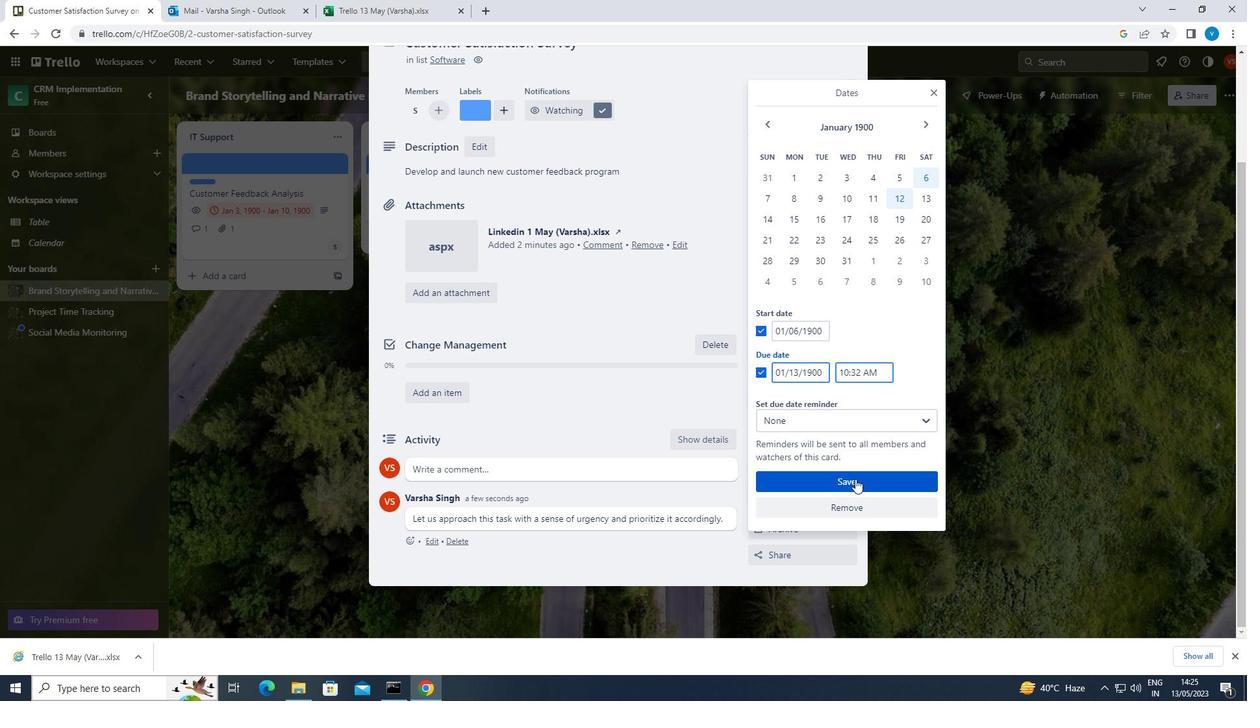 
